 Task: Find connections with filter location Recklinghausen with filter topic #nowhiringwith filter profile language English with filter current company Ipca Laboratories Limited with filter school Mar Athanasius College of Engineering with filter industry Graphic Design with filter service category Illustration with filter keywords title Web Developer
Action: Mouse moved to (286, 226)
Screenshot: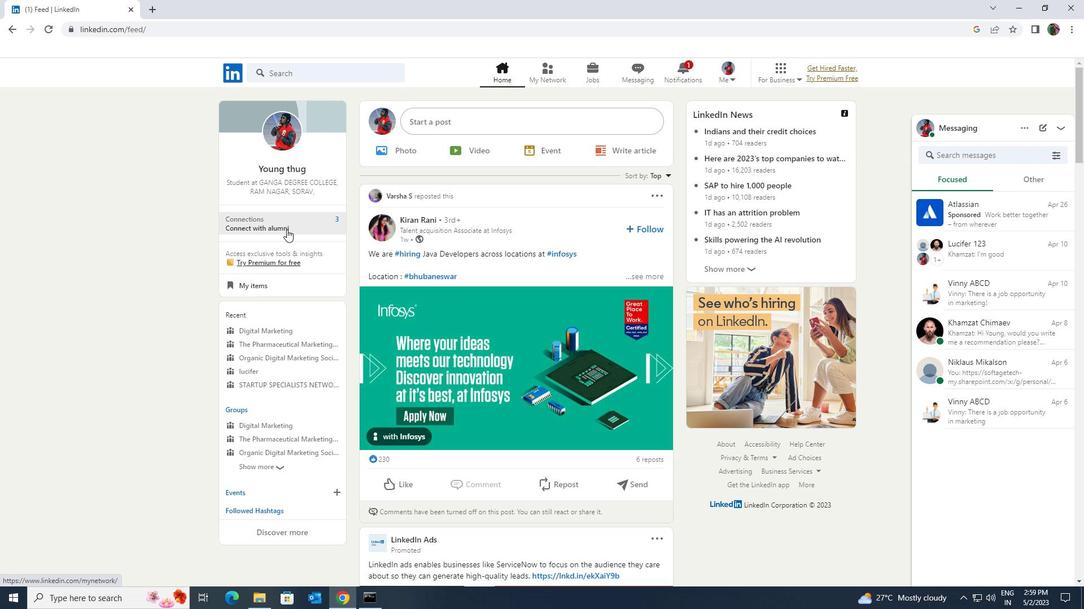 
Action: Mouse pressed left at (286, 226)
Screenshot: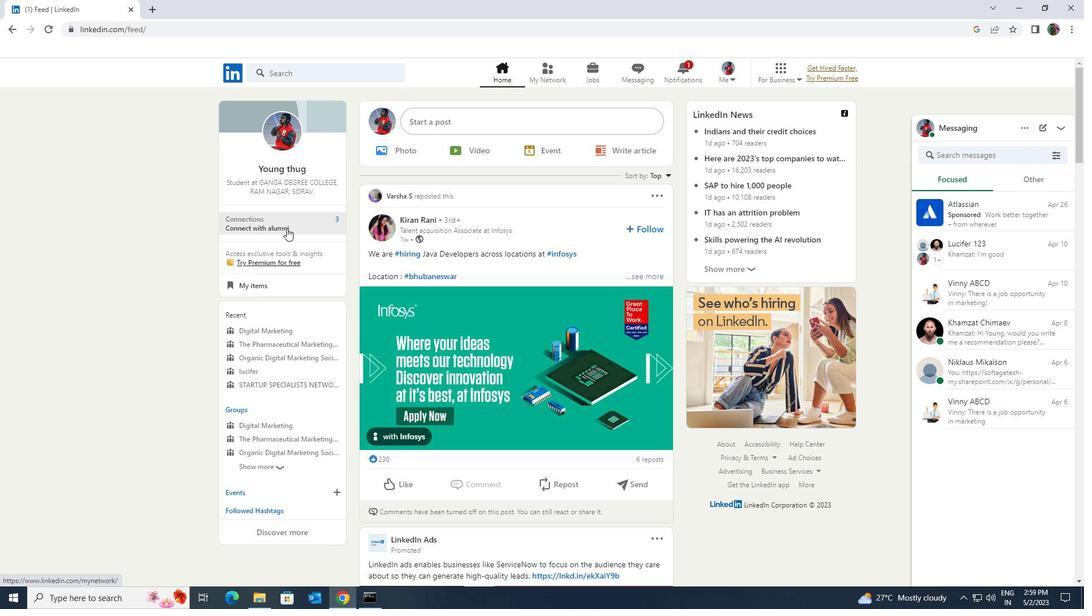 
Action: Mouse moved to (289, 134)
Screenshot: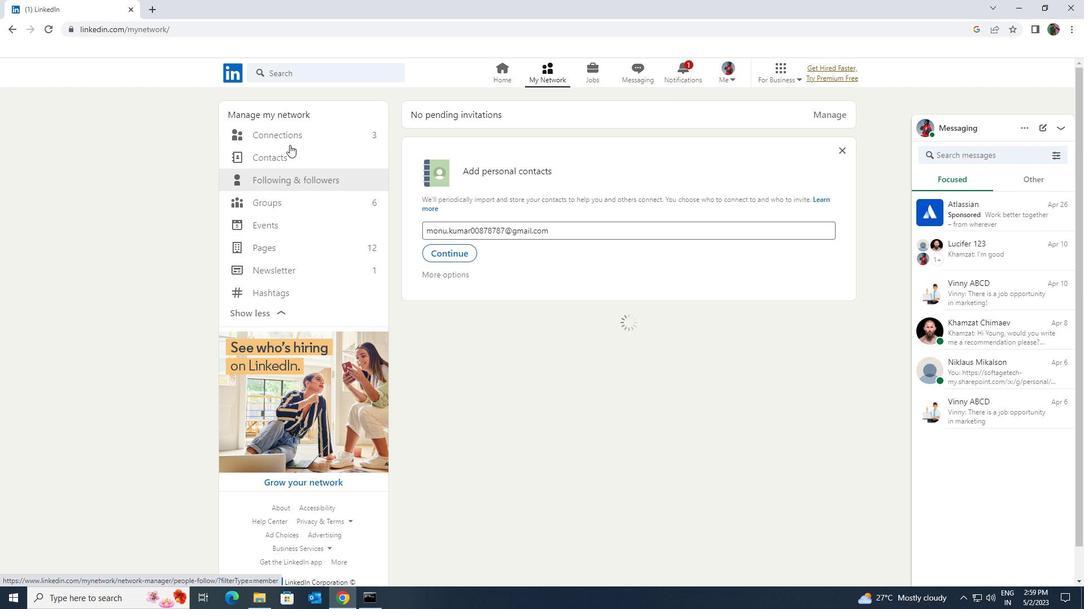 
Action: Mouse pressed left at (289, 134)
Screenshot: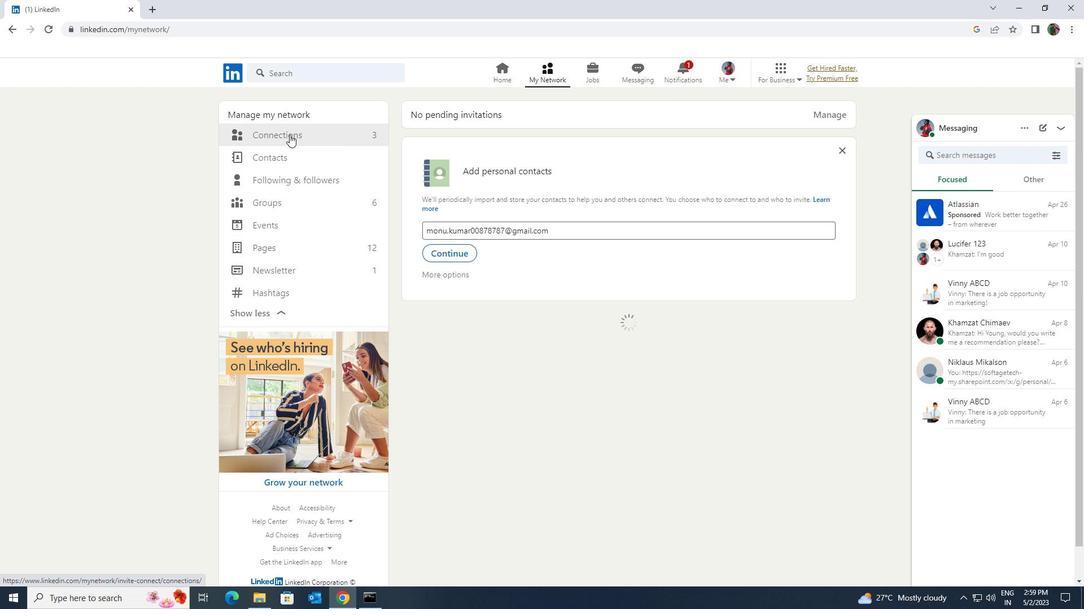 
Action: Mouse moved to (598, 136)
Screenshot: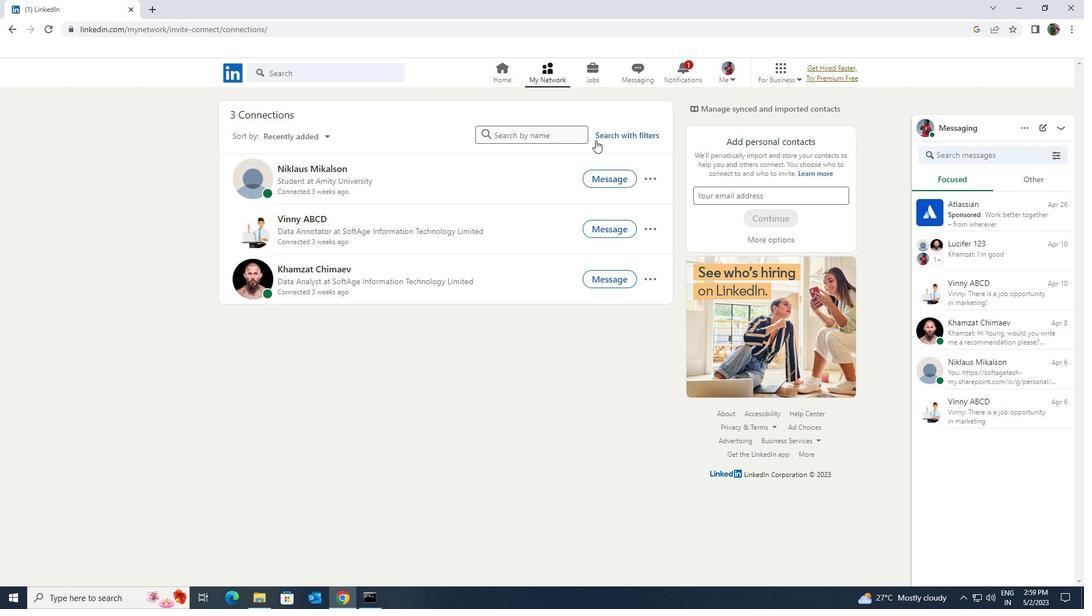 
Action: Mouse pressed left at (598, 136)
Screenshot: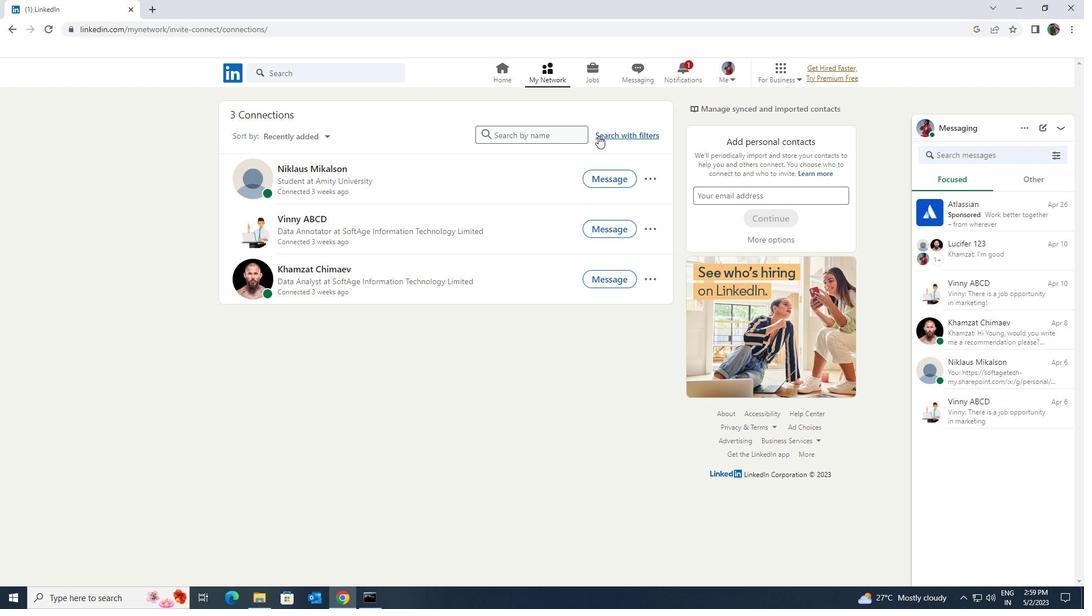 
Action: Mouse moved to (571, 103)
Screenshot: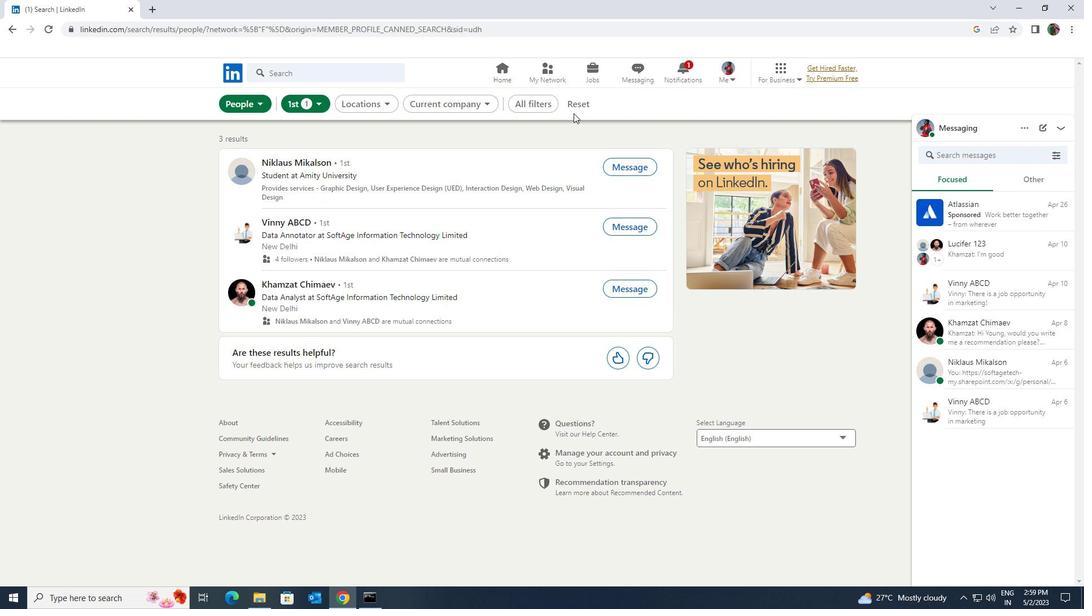 
Action: Mouse pressed left at (571, 103)
Screenshot: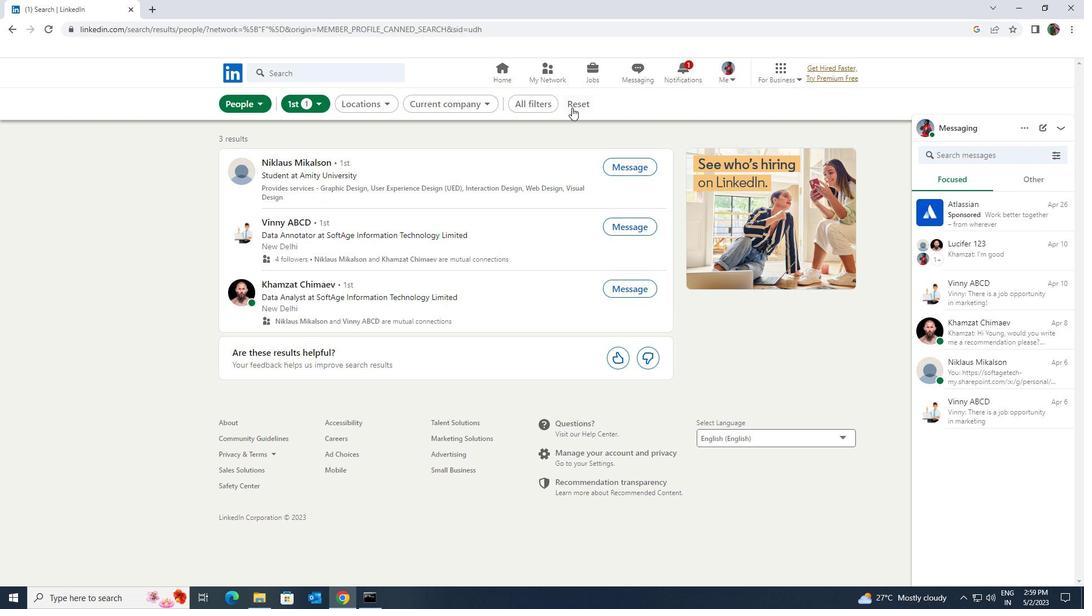 
Action: Mouse moved to (562, 104)
Screenshot: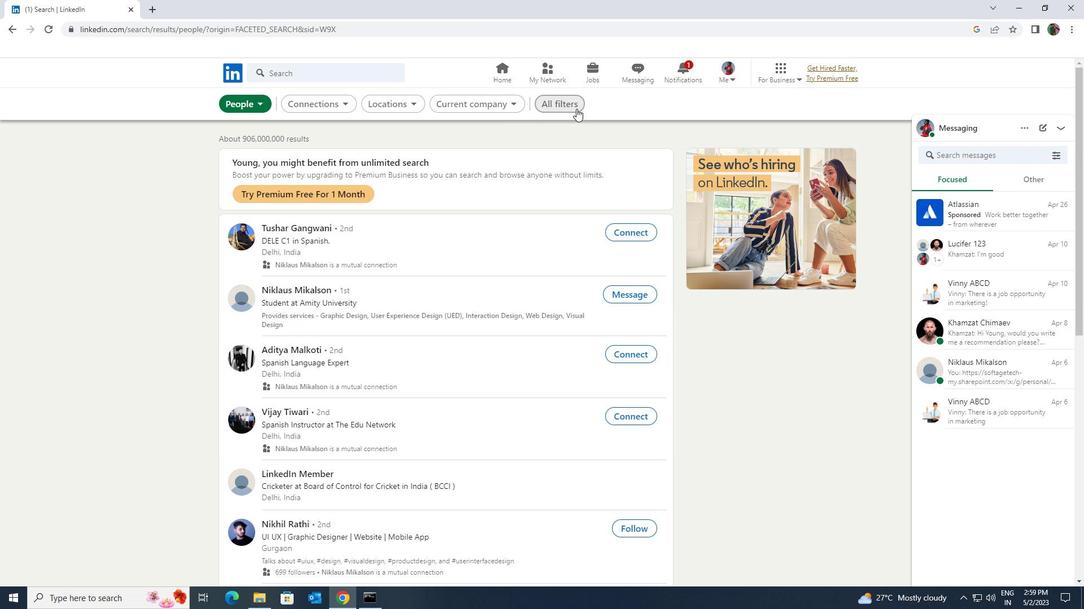
Action: Mouse pressed left at (562, 104)
Screenshot: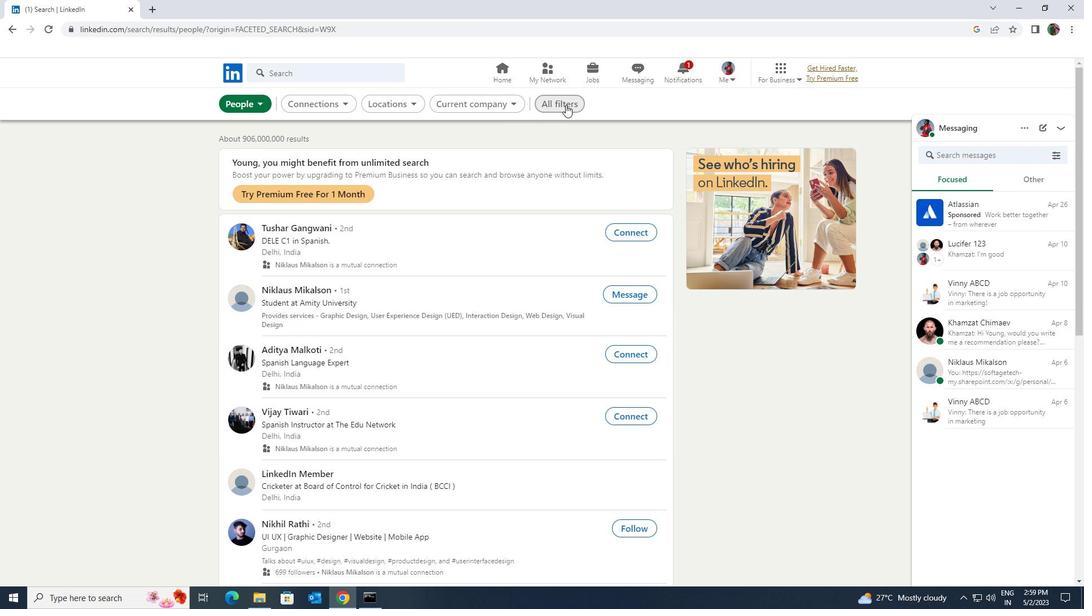
Action: Mouse moved to (938, 437)
Screenshot: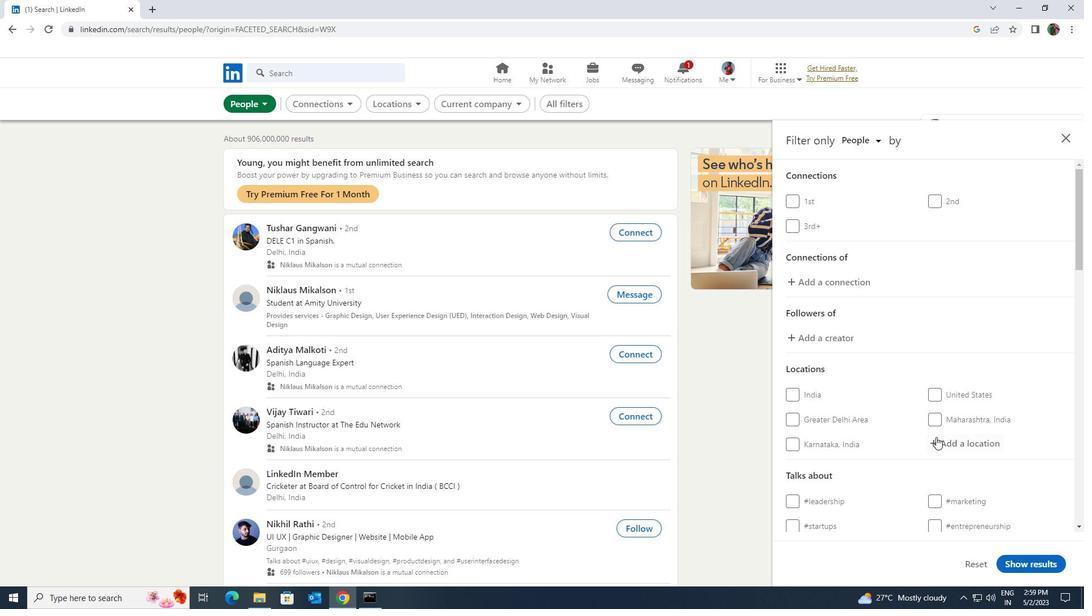 
Action: Mouse pressed left at (938, 437)
Screenshot: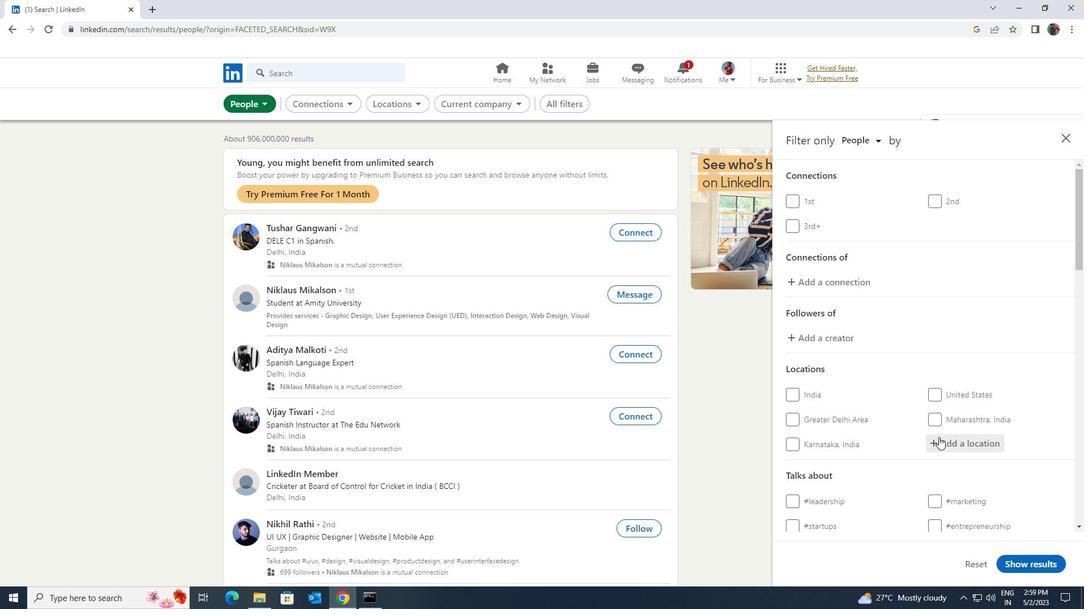 
Action: Key pressed <Key.shift>RECKLI
Screenshot: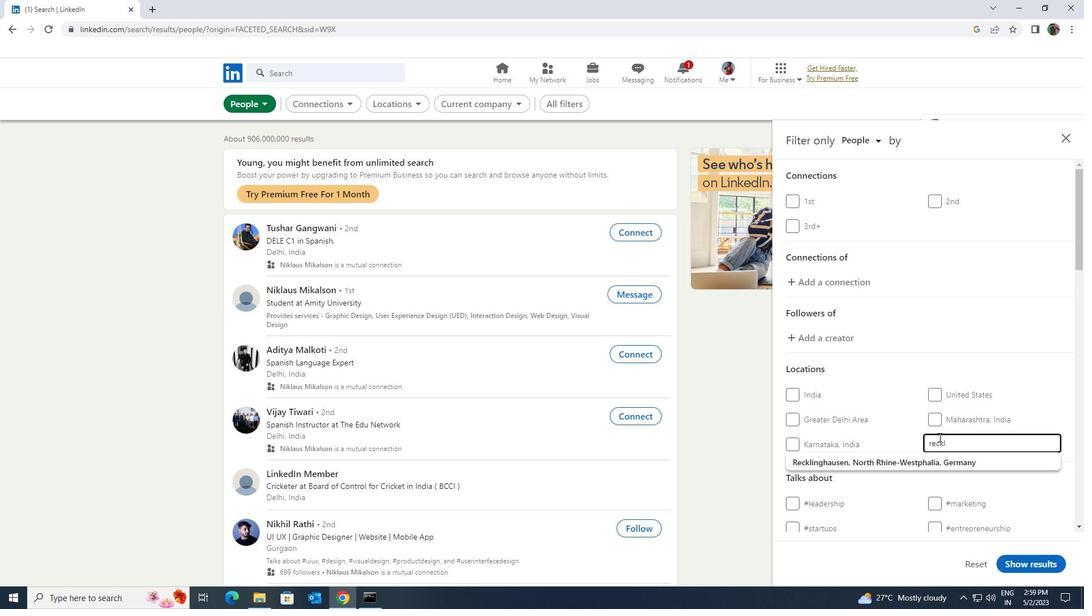 
Action: Mouse moved to (948, 456)
Screenshot: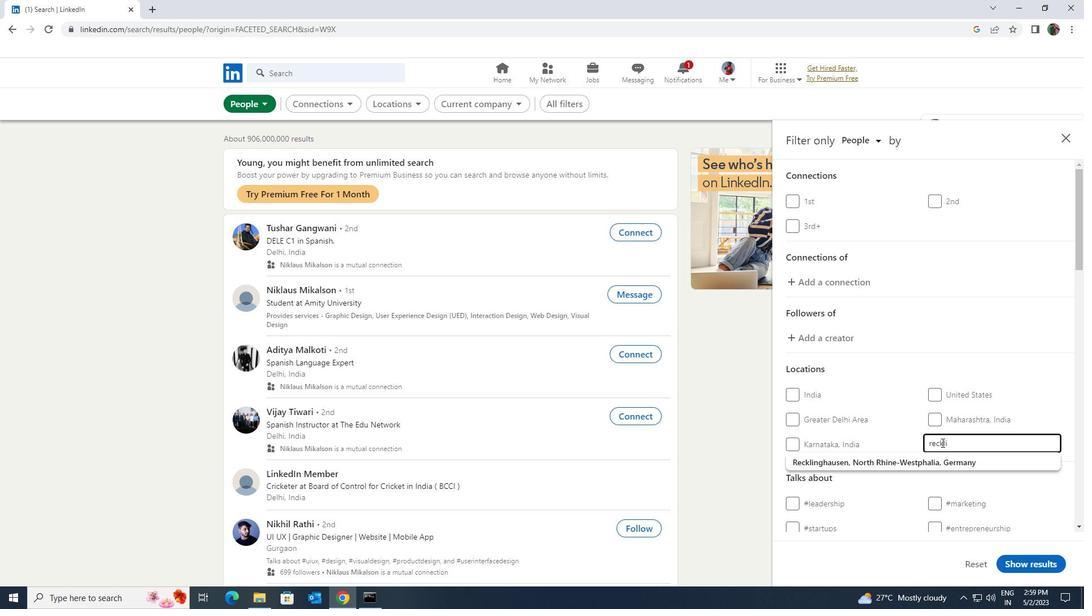 
Action: Mouse pressed left at (948, 456)
Screenshot: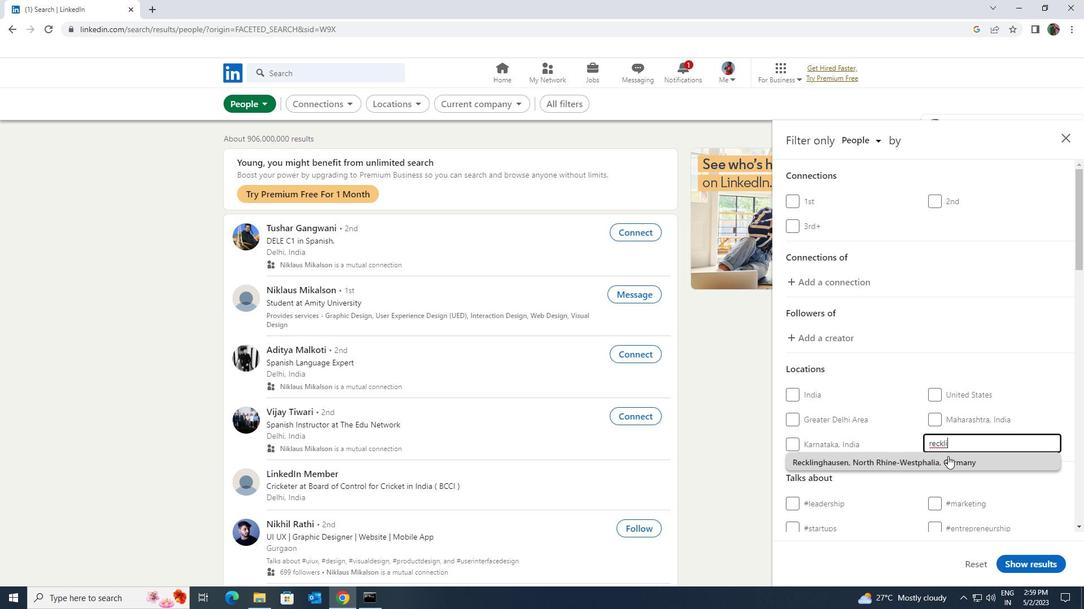 
Action: Mouse scrolled (948, 456) with delta (0, 0)
Screenshot: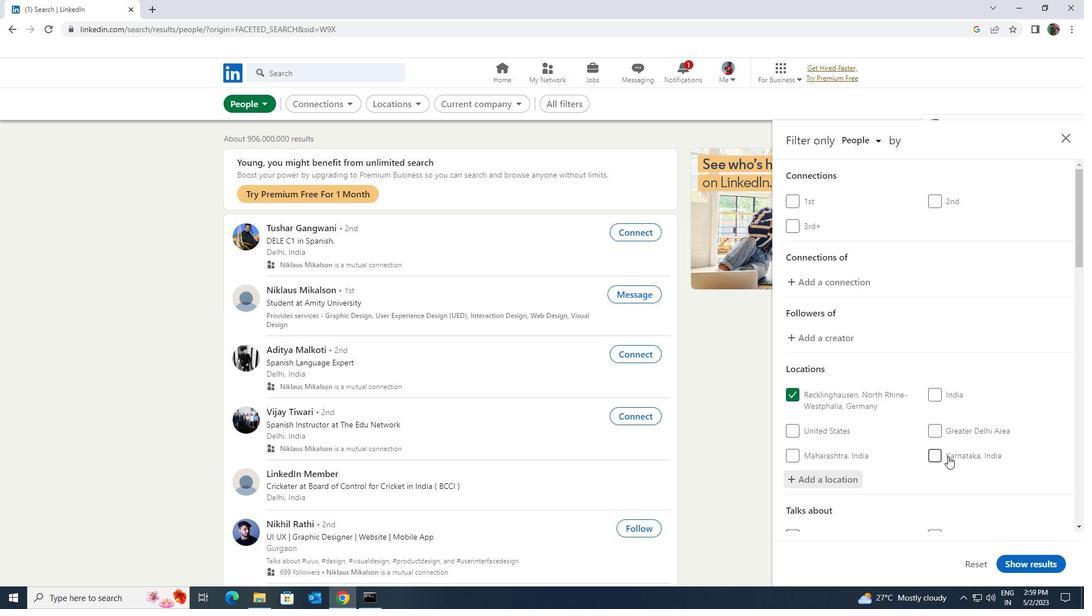 
Action: Mouse scrolled (948, 456) with delta (0, 0)
Screenshot: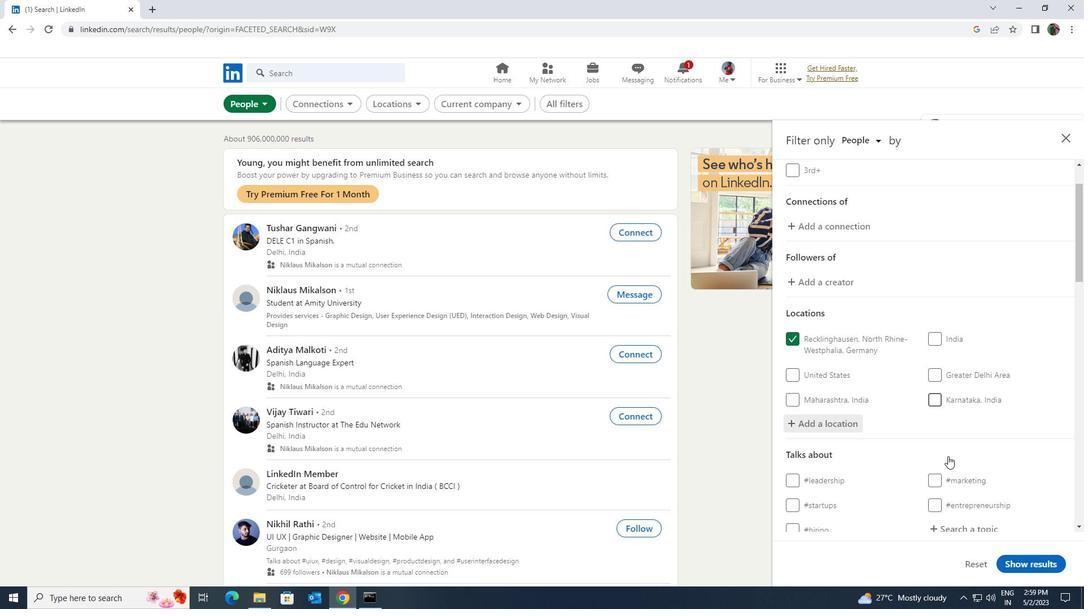 
Action: Mouse scrolled (948, 456) with delta (0, 0)
Screenshot: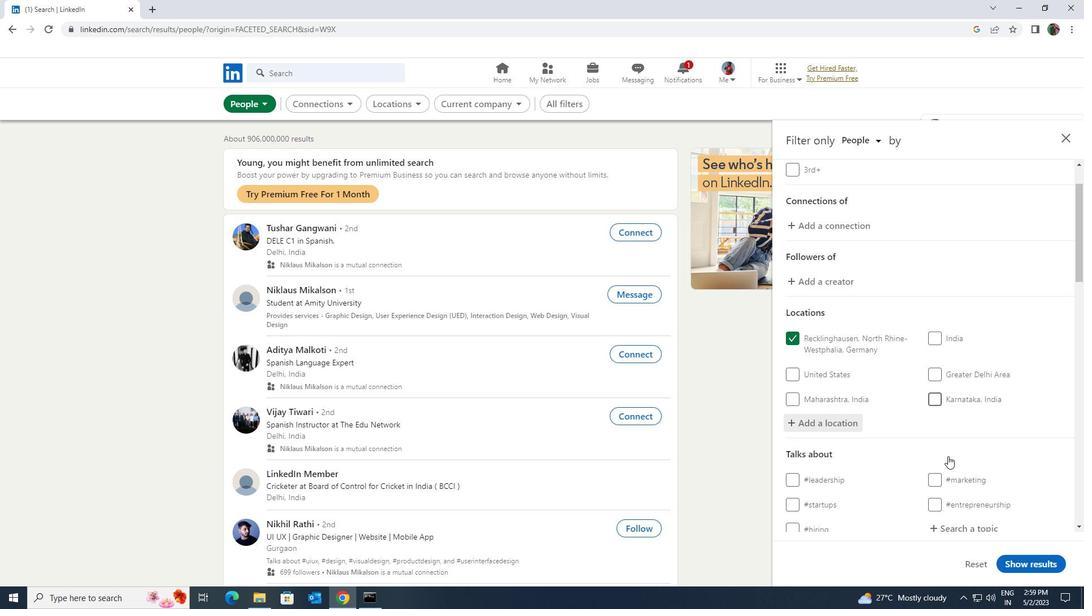 
Action: Mouse moved to (957, 417)
Screenshot: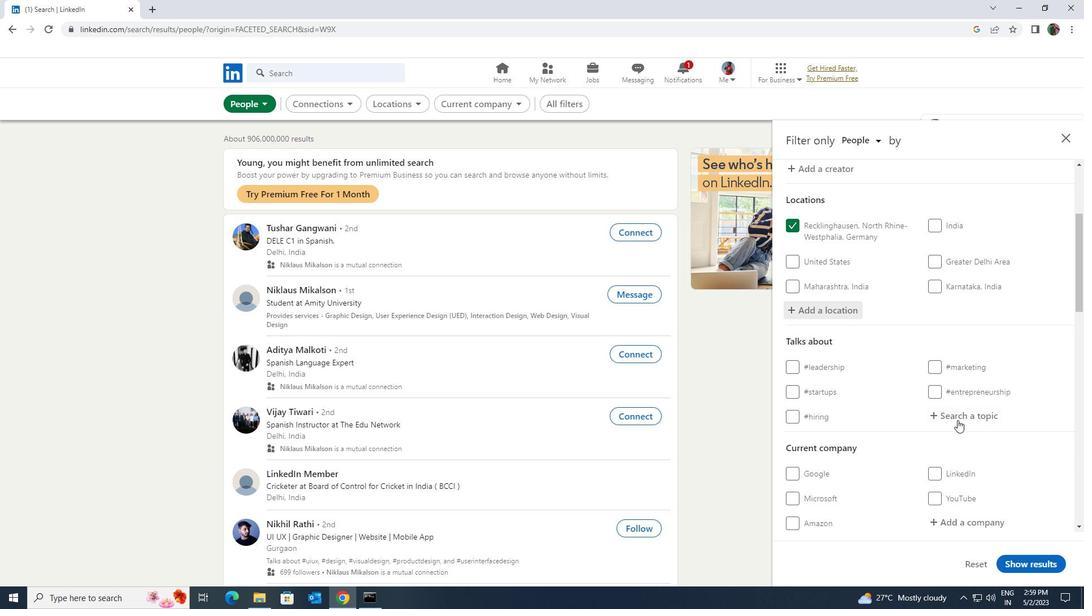 
Action: Mouse pressed left at (957, 417)
Screenshot: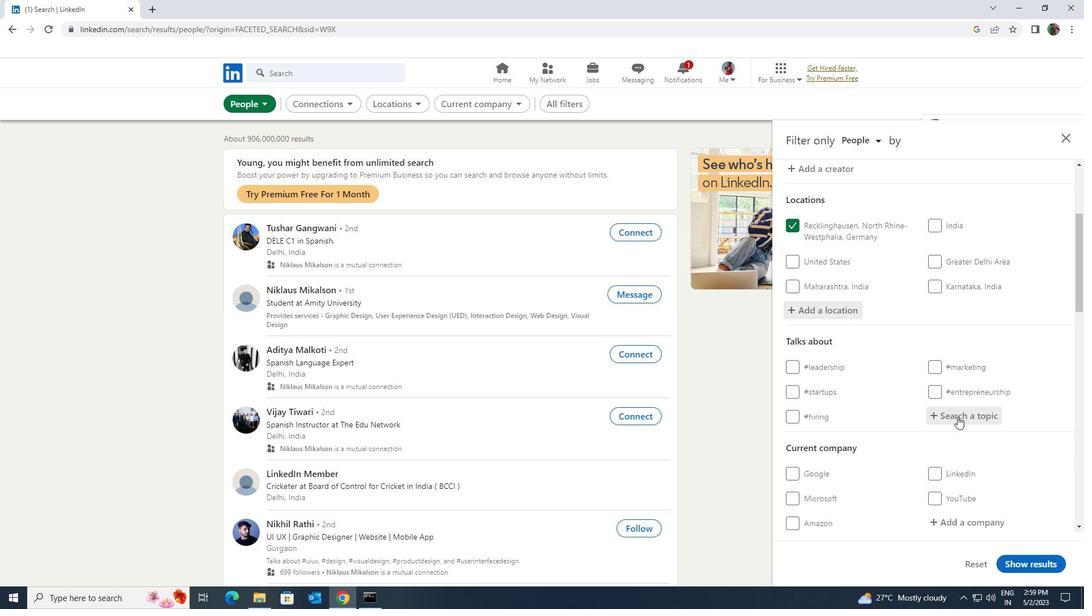 
Action: Key pressed <Key.shift>NOWHIRING
Screenshot: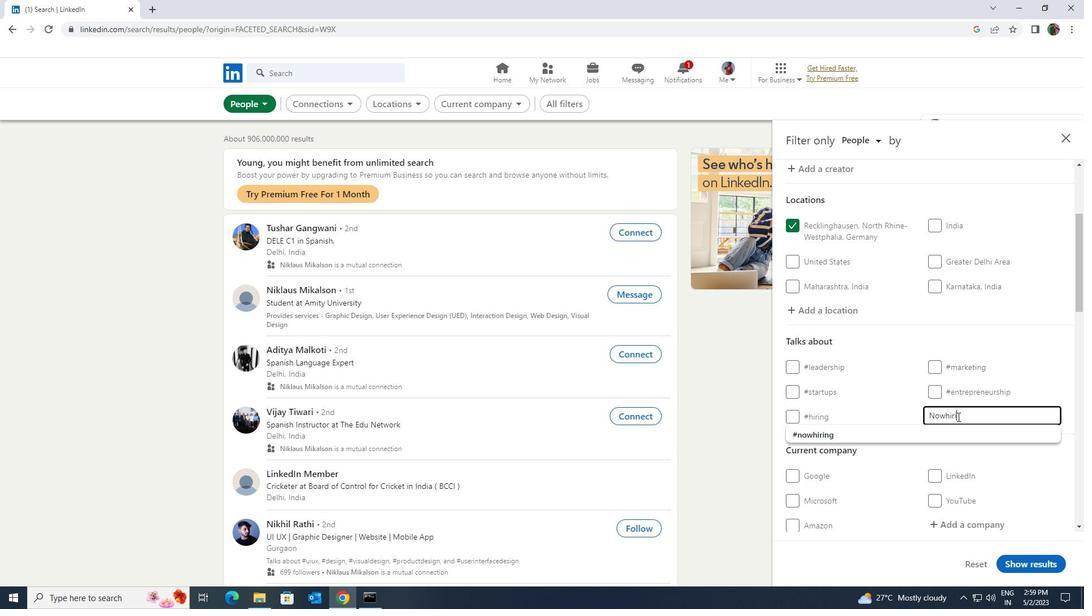 
Action: Mouse moved to (946, 438)
Screenshot: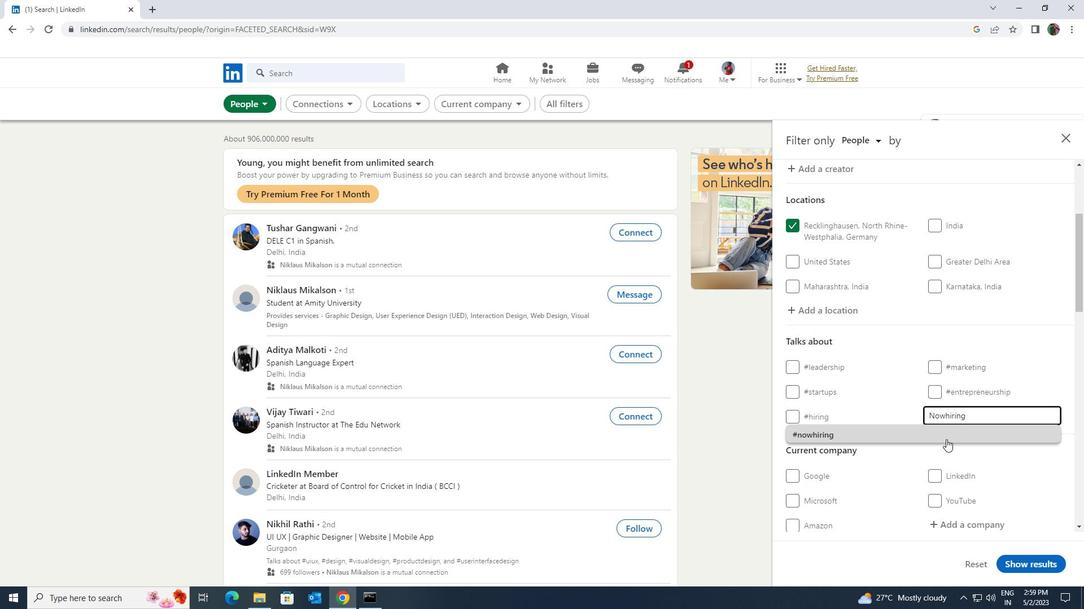 
Action: Mouse pressed left at (946, 438)
Screenshot: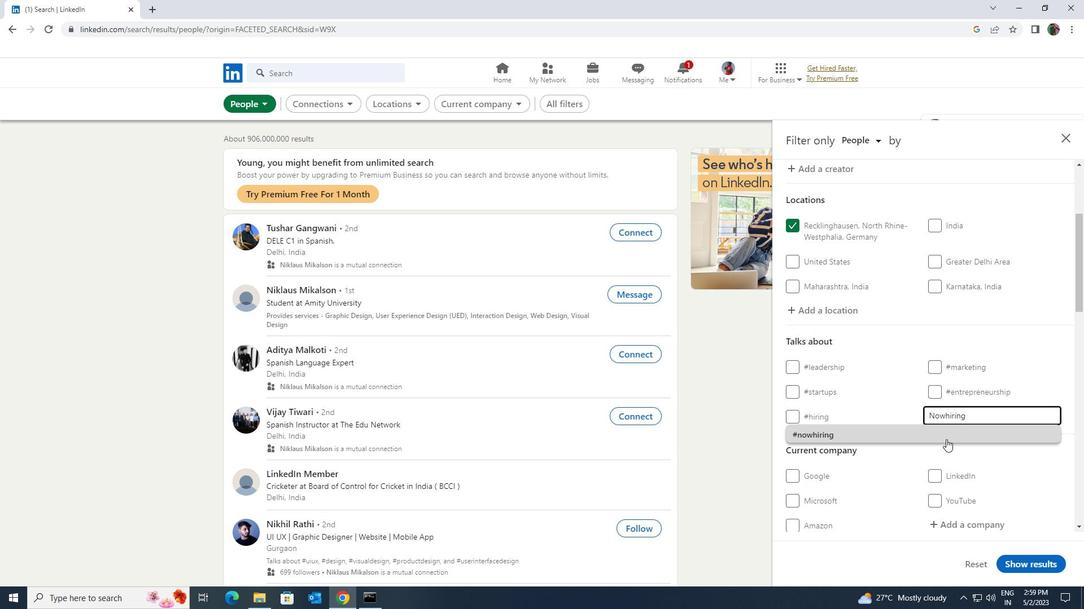
Action: Mouse moved to (946, 437)
Screenshot: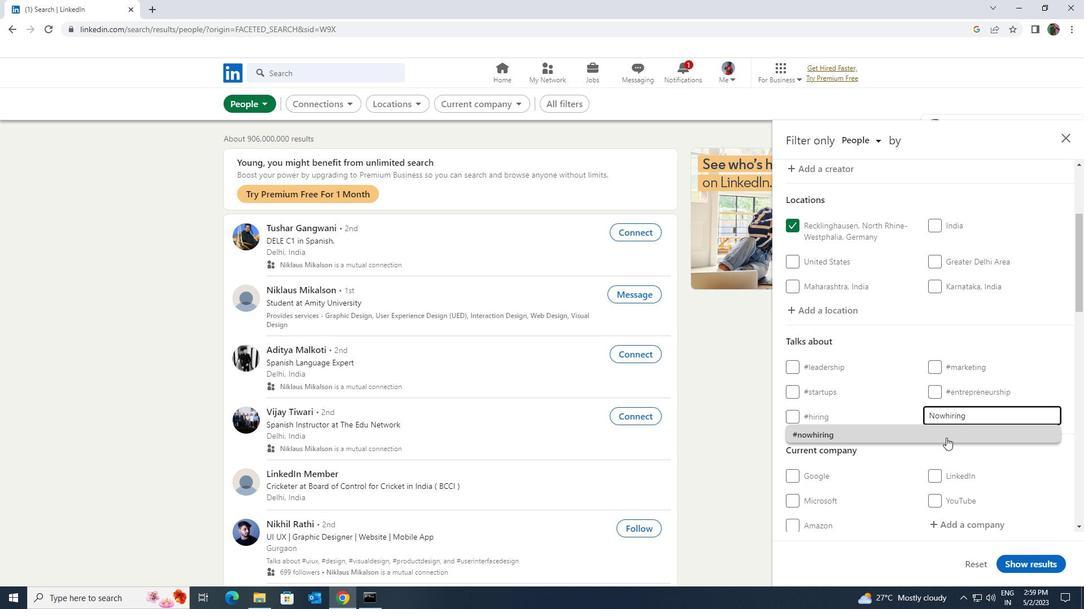 
Action: Mouse scrolled (946, 437) with delta (0, 0)
Screenshot: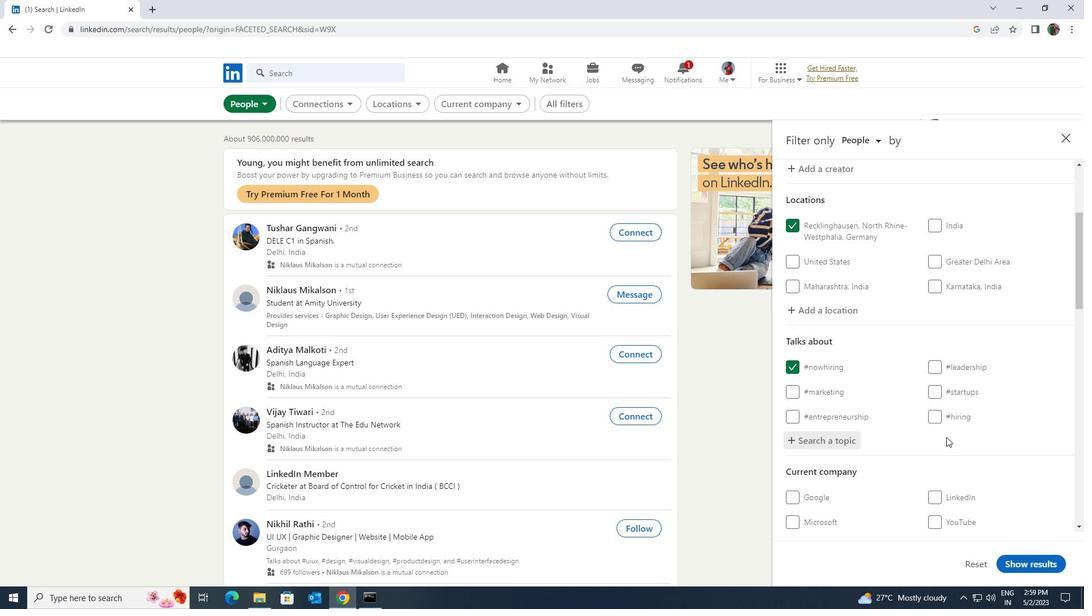
Action: Mouse scrolled (946, 437) with delta (0, 0)
Screenshot: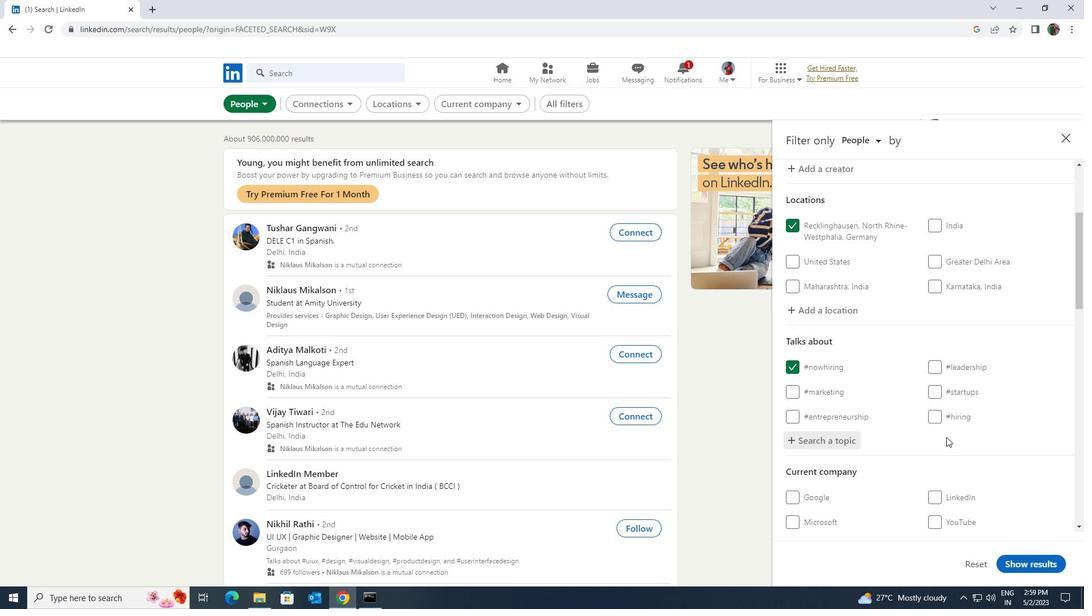 
Action: Mouse scrolled (946, 437) with delta (0, 0)
Screenshot: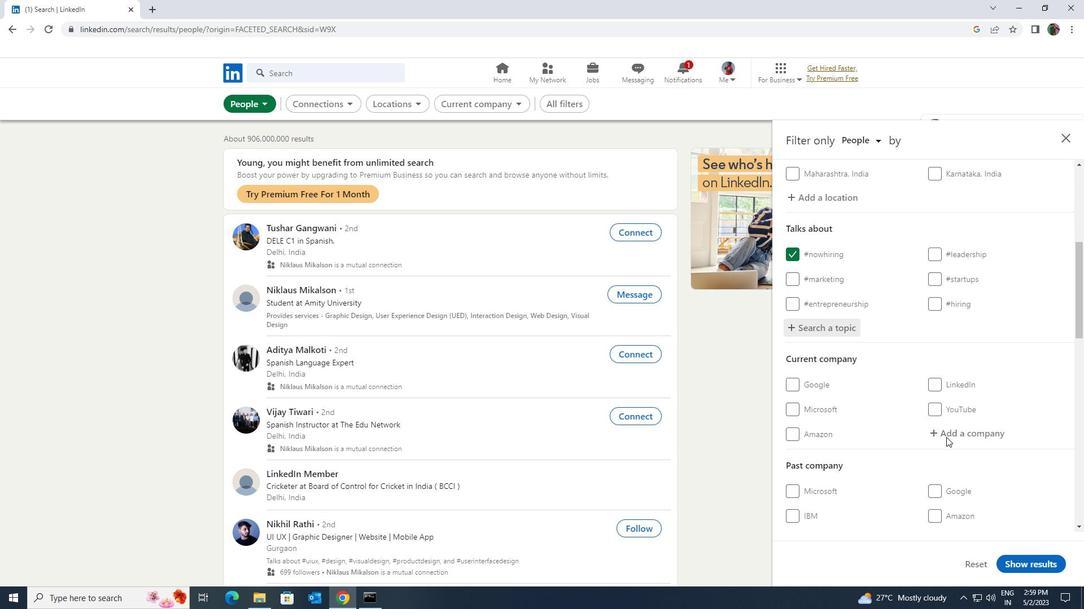 
Action: Mouse scrolled (946, 437) with delta (0, 0)
Screenshot: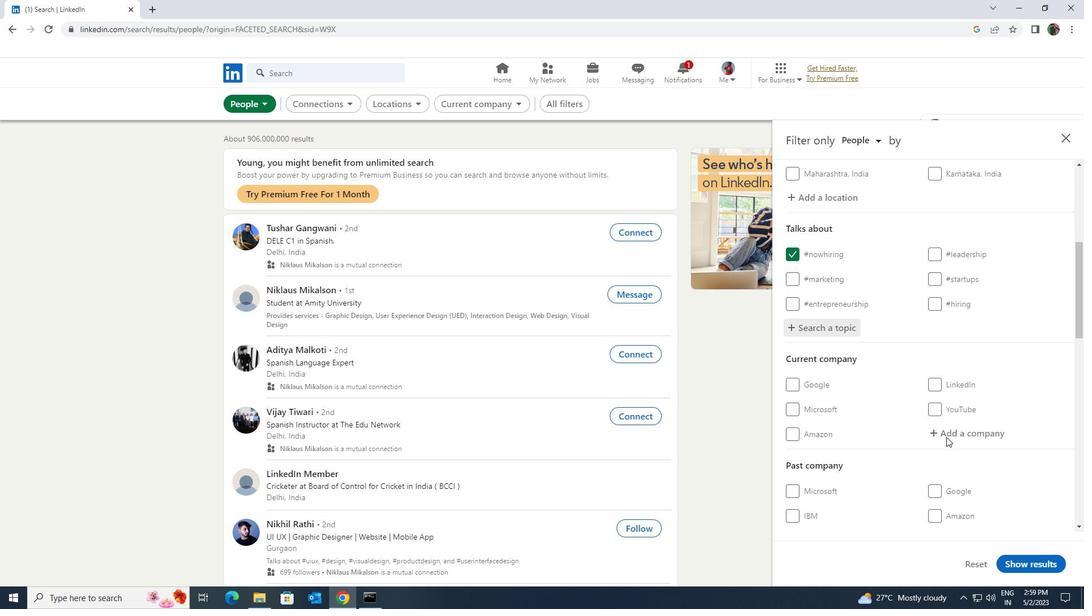 
Action: Mouse scrolled (946, 437) with delta (0, 0)
Screenshot: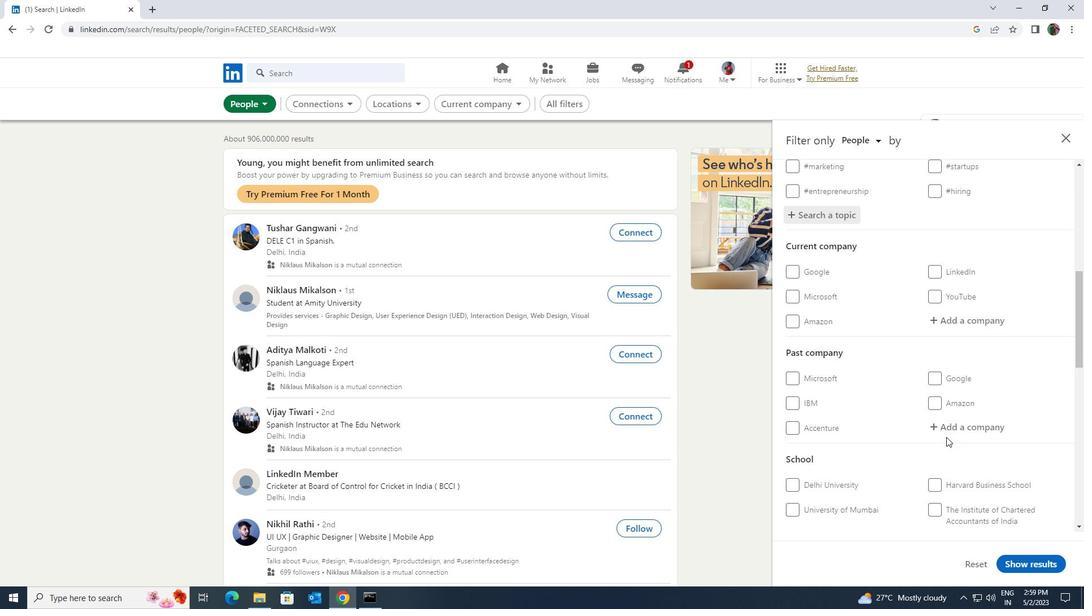 
Action: Mouse scrolled (946, 437) with delta (0, 0)
Screenshot: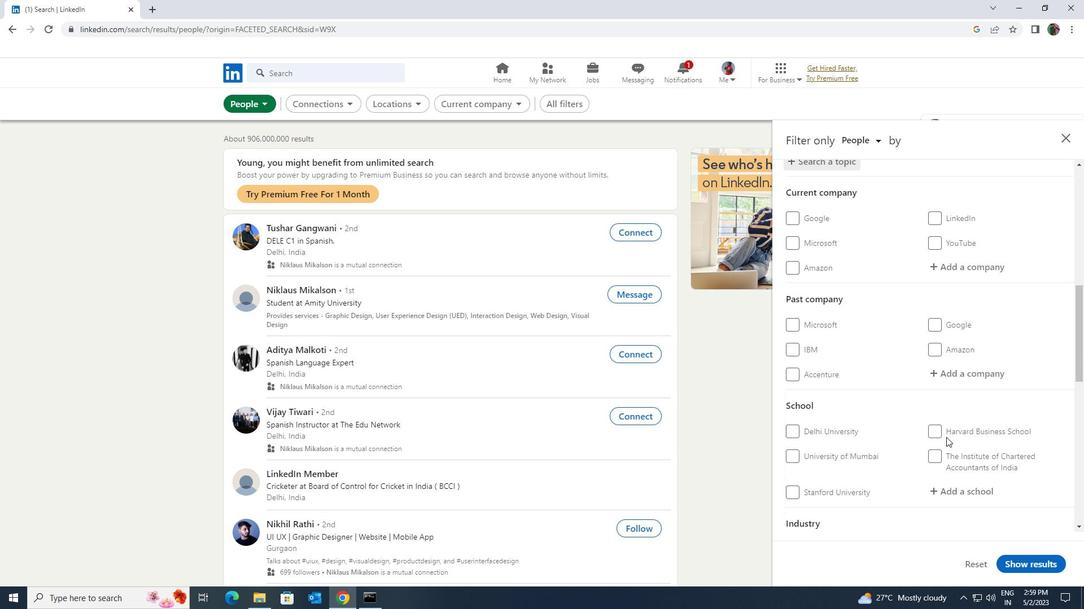 
Action: Mouse scrolled (946, 437) with delta (0, 0)
Screenshot: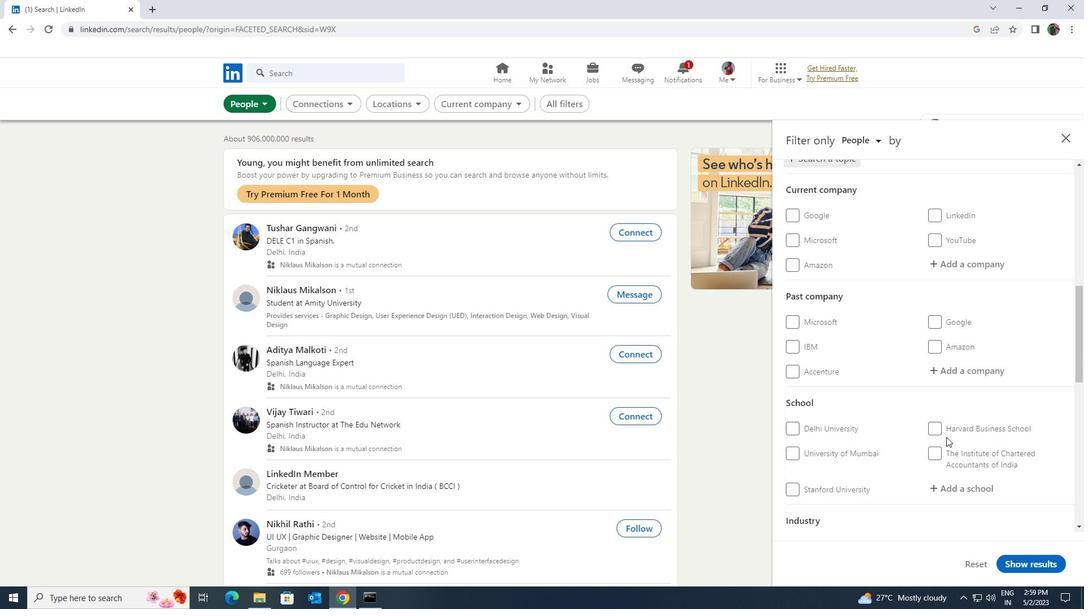 
Action: Mouse scrolled (946, 437) with delta (0, 0)
Screenshot: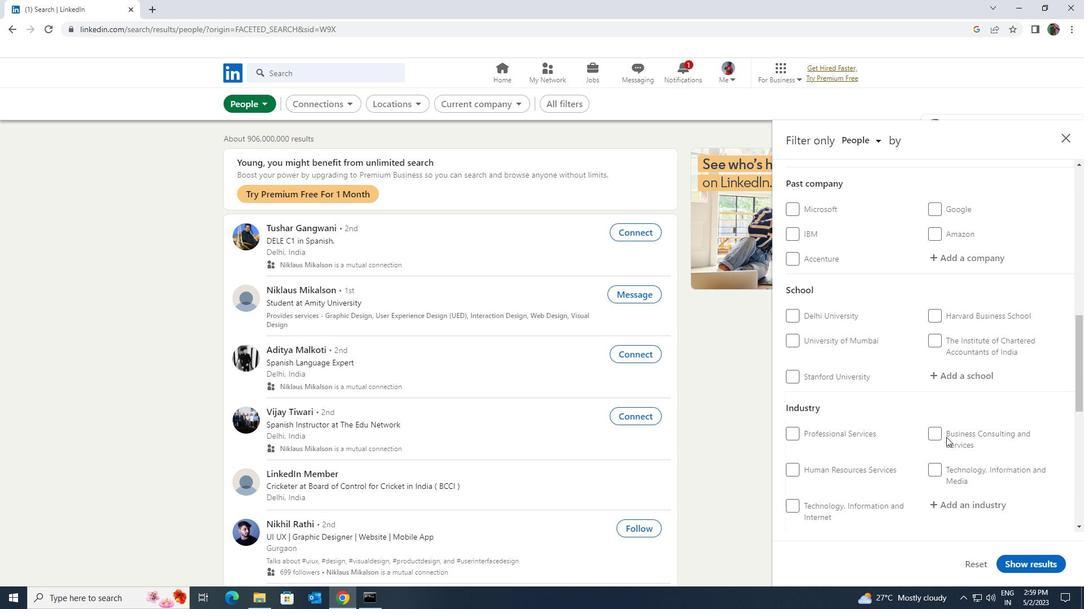 
Action: Mouse scrolled (946, 437) with delta (0, 0)
Screenshot: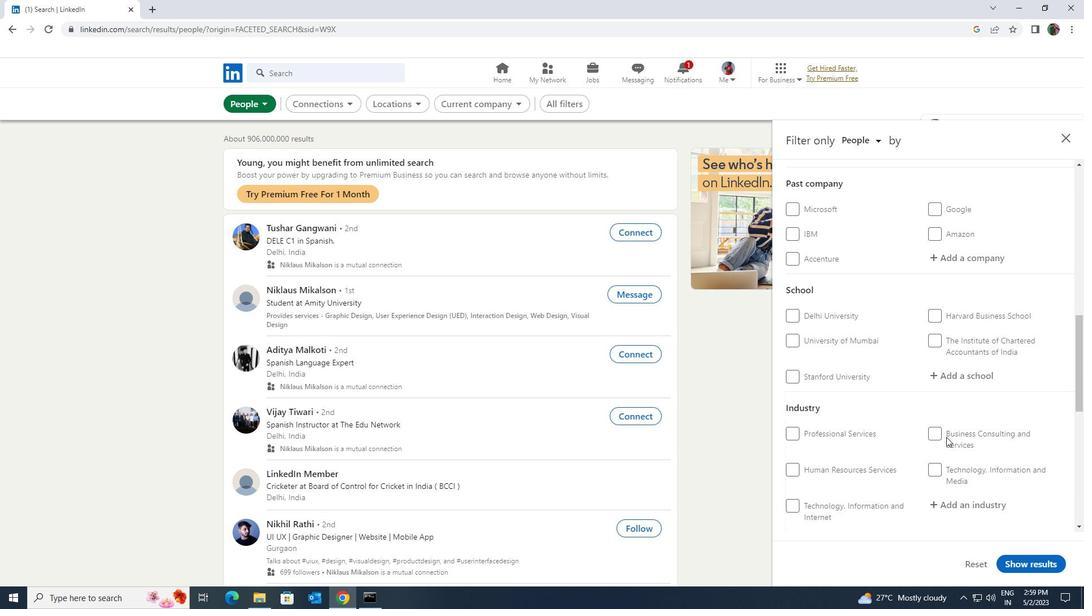 
Action: Mouse scrolled (946, 437) with delta (0, 0)
Screenshot: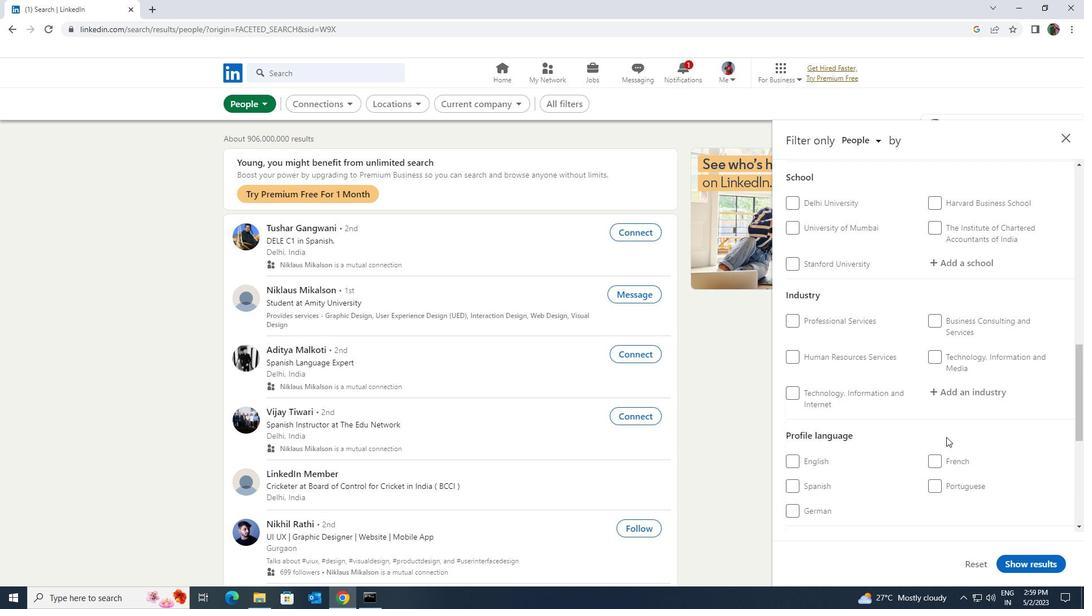 
Action: Mouse scrolled (946, 437) with delta (0, 0)
Screenshot: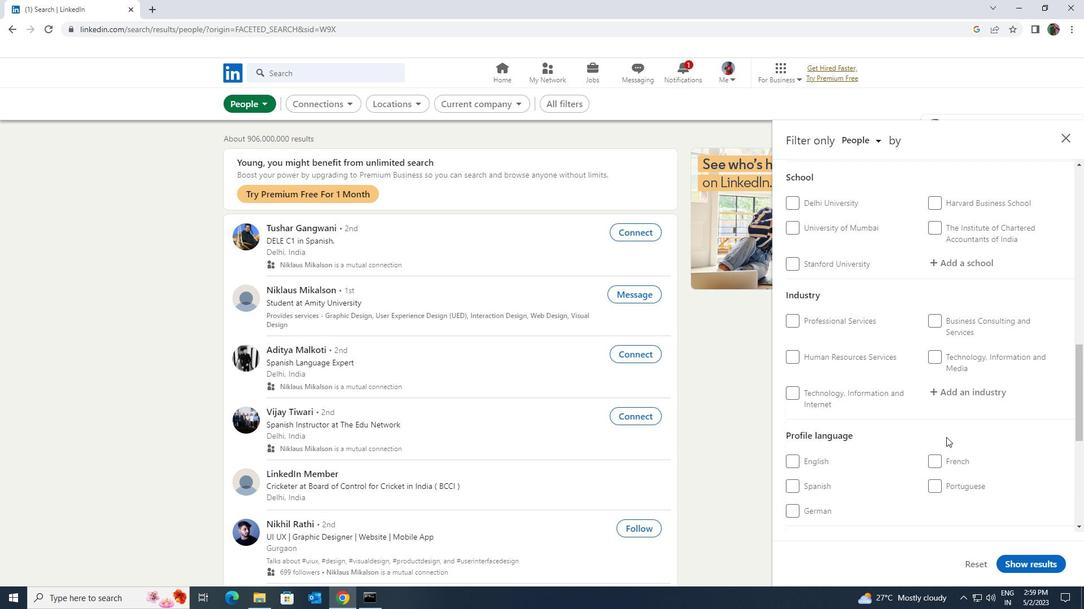 
Action: Mouse moved to (792, 346)
Screenshot: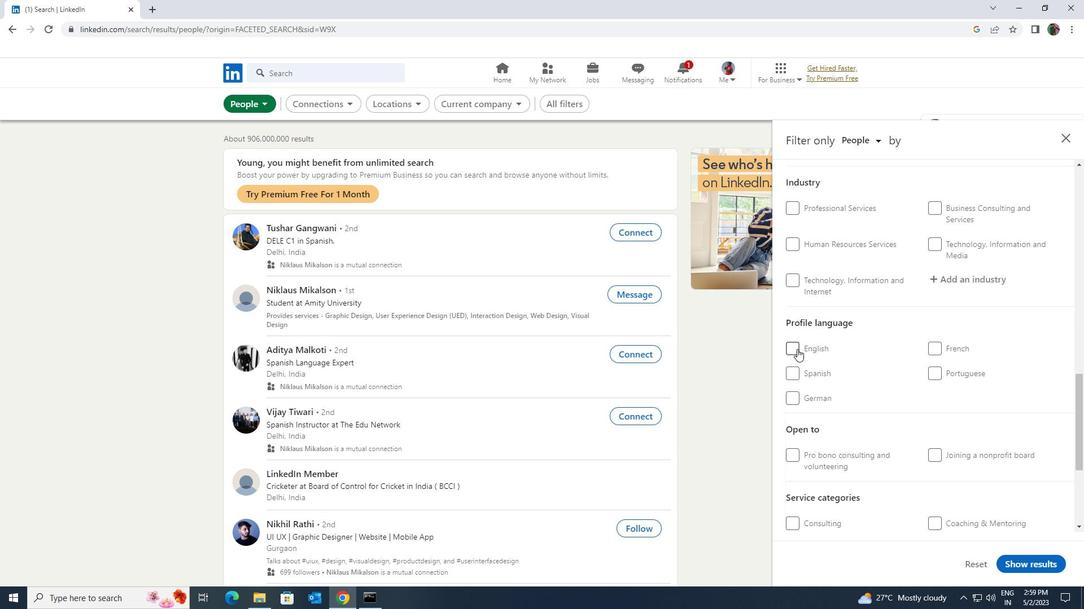 
Action: Mouse pressed left at (792, 346)
Screenshot: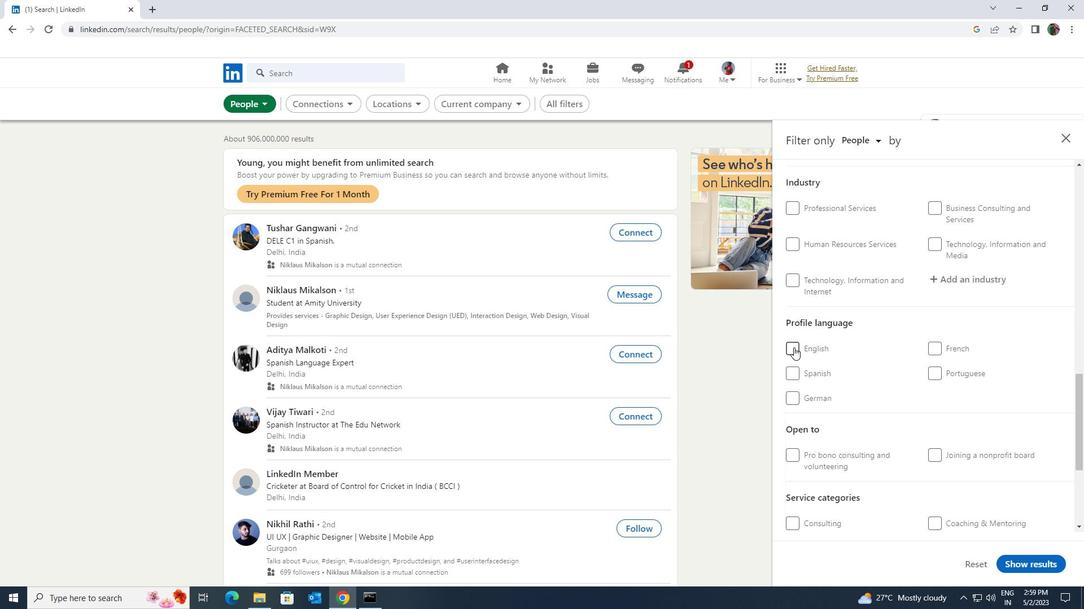 
Action: Mouse moved to (857, 385)
Screenshot: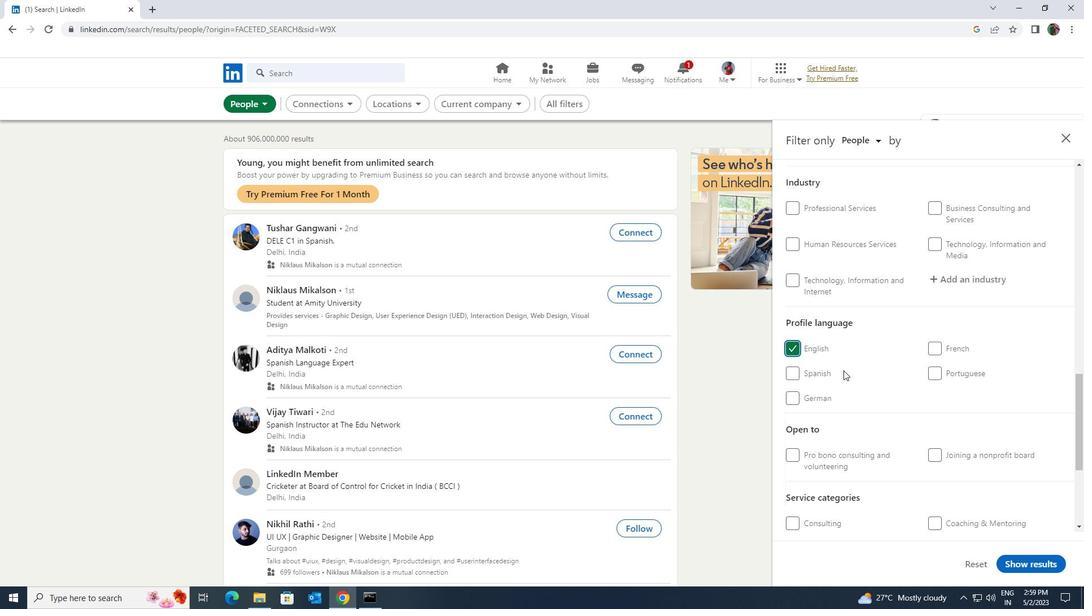 
Action: Mouse scrolled (857, 386) with delta (0, 0)
Screenshot: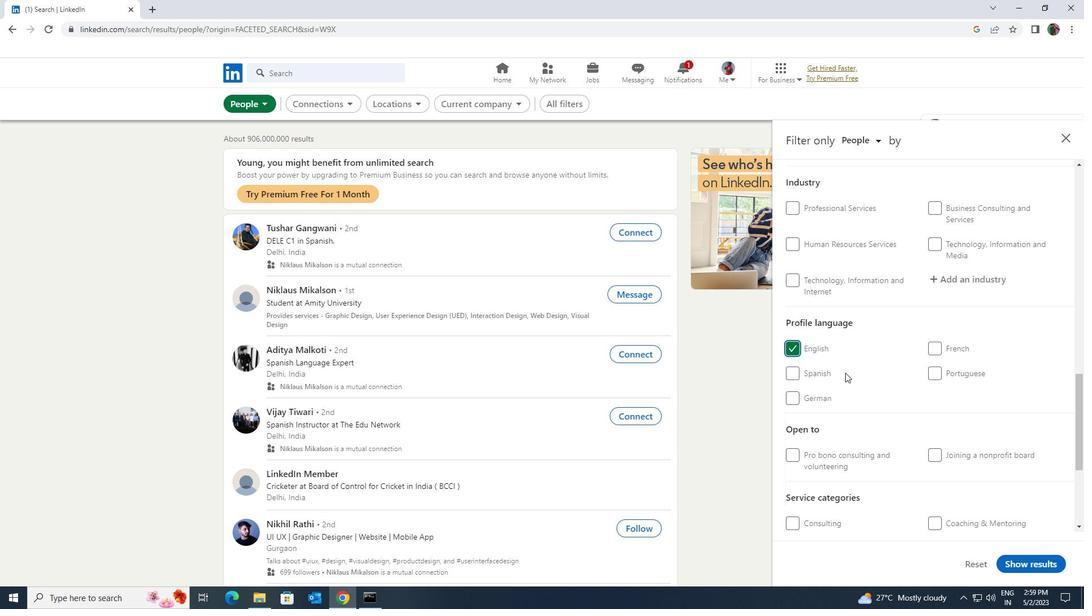 
Action: Mouse moved to (858, 386)
Screenshot: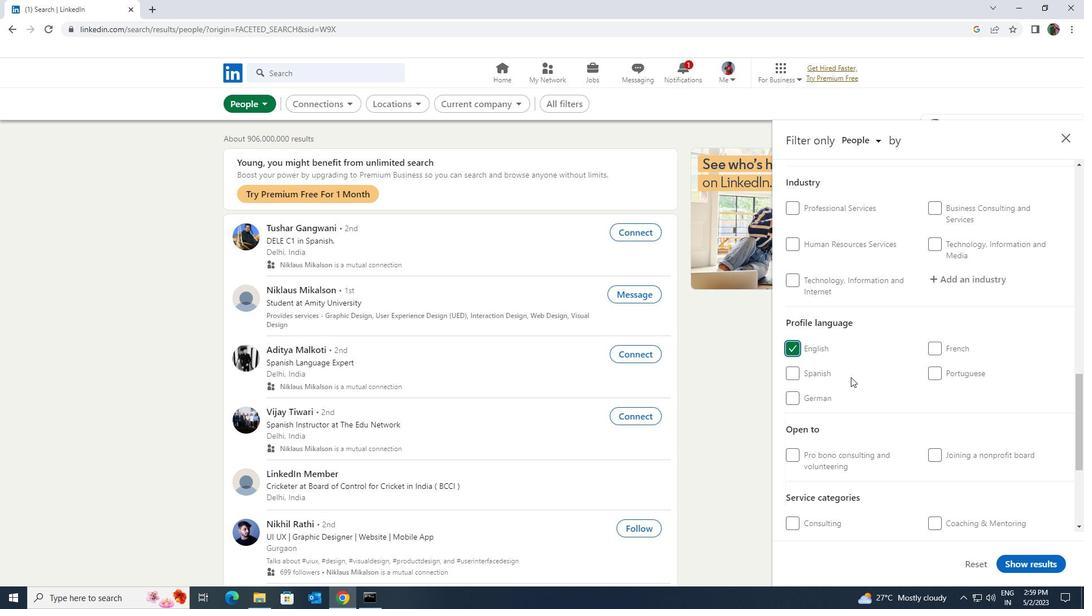 
Action: Mouse scrolled (858, 387) with delta (0, 0)
Screenshot: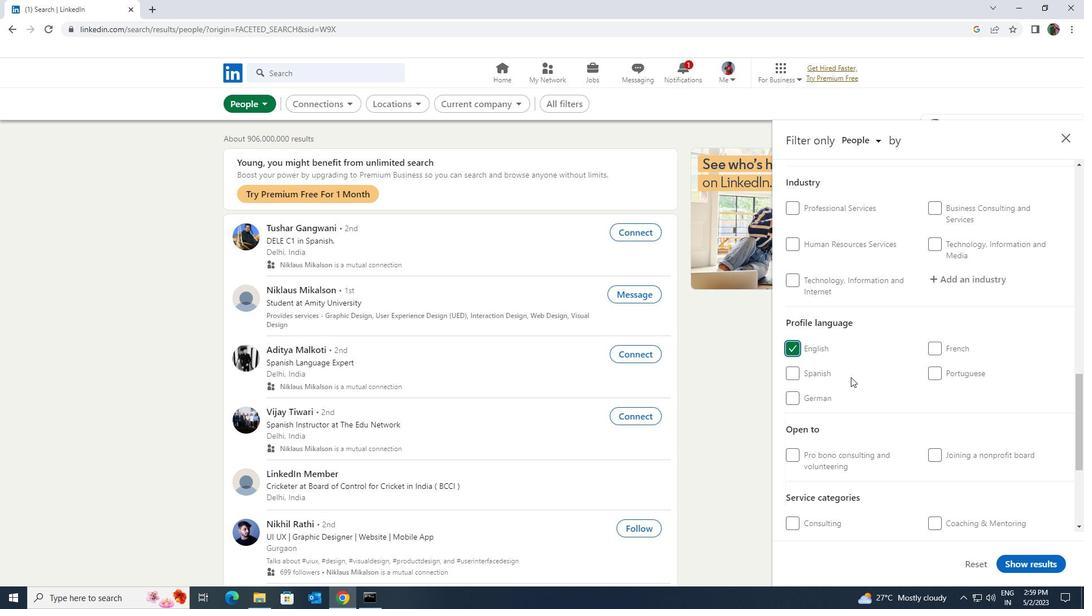 
Action: Mouse scrolled (858, 387) with delta (0, 0)
Screenshot: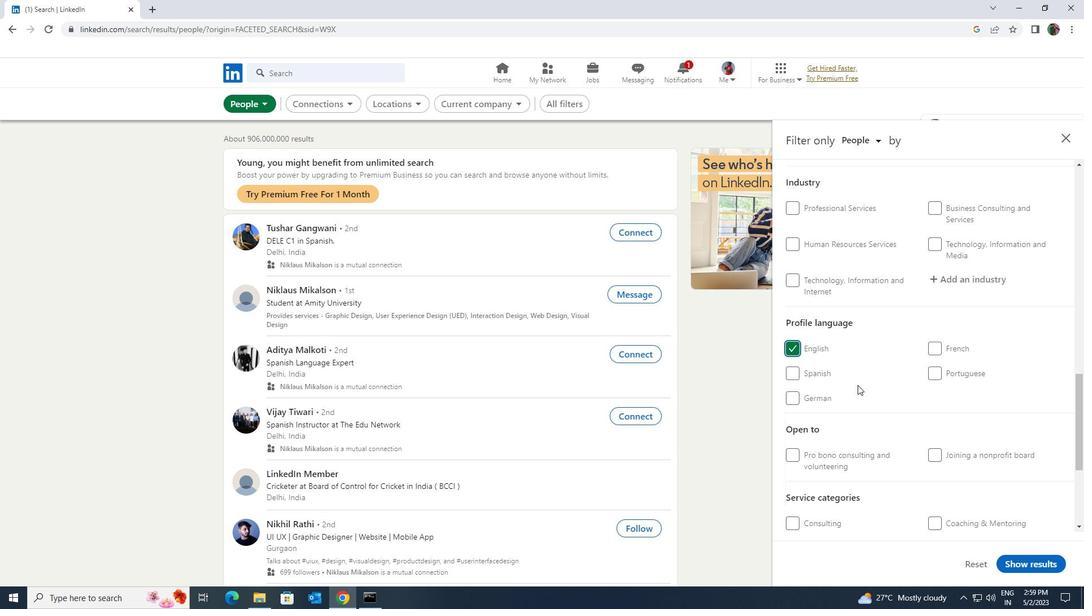 
Action: Mouse moved to (859, 390)
Screenshot: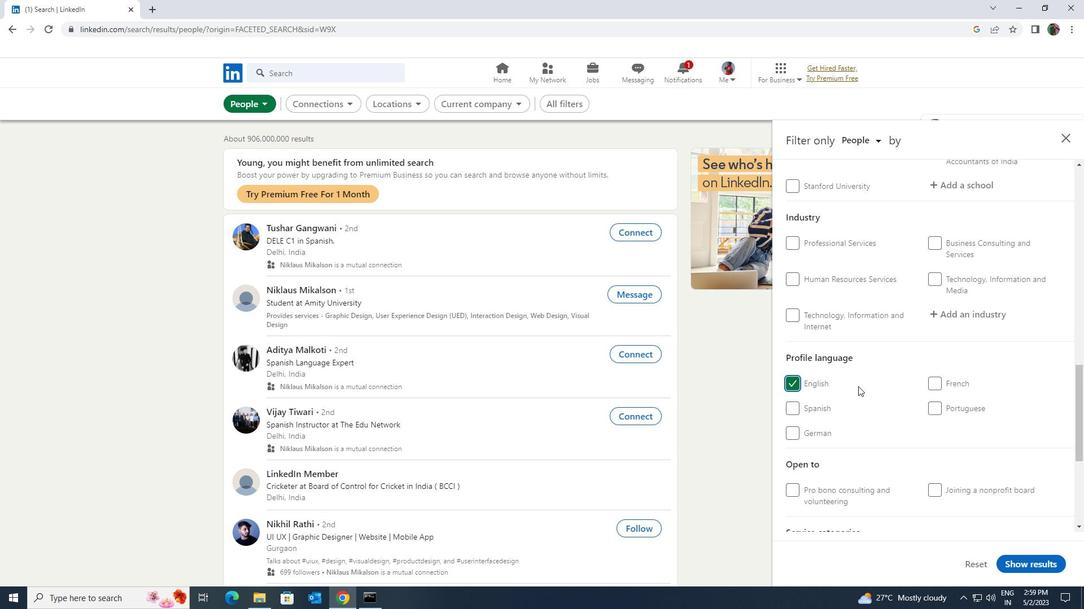 
Action: Mouse scrolled (859, 390) with delta (0, 0)
Screenshot: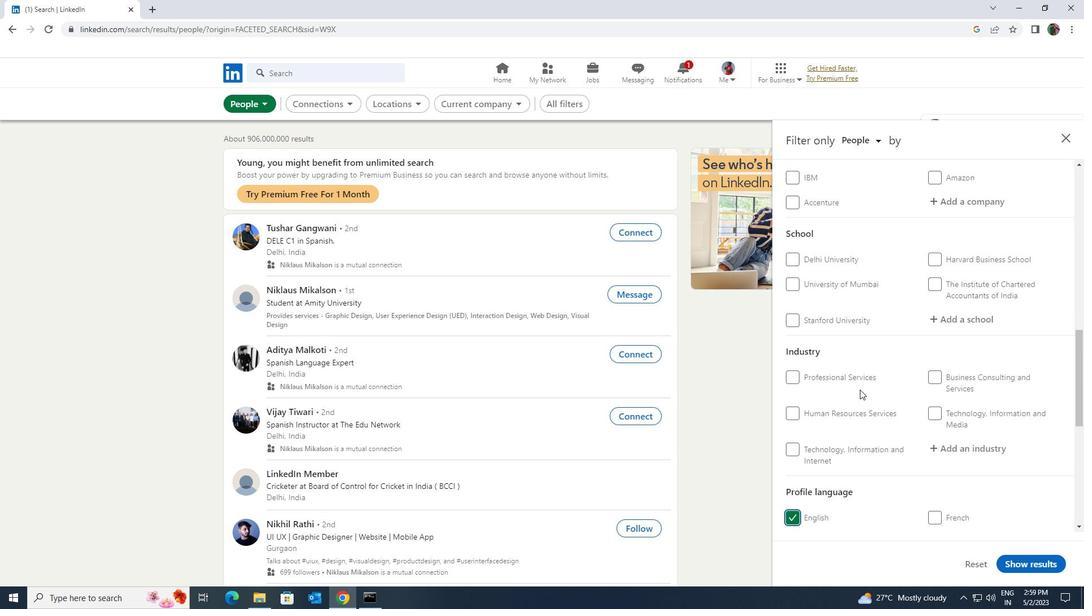 
Action: Mouse scrolled (859, 390) with delta (0, 0)
Screenshot: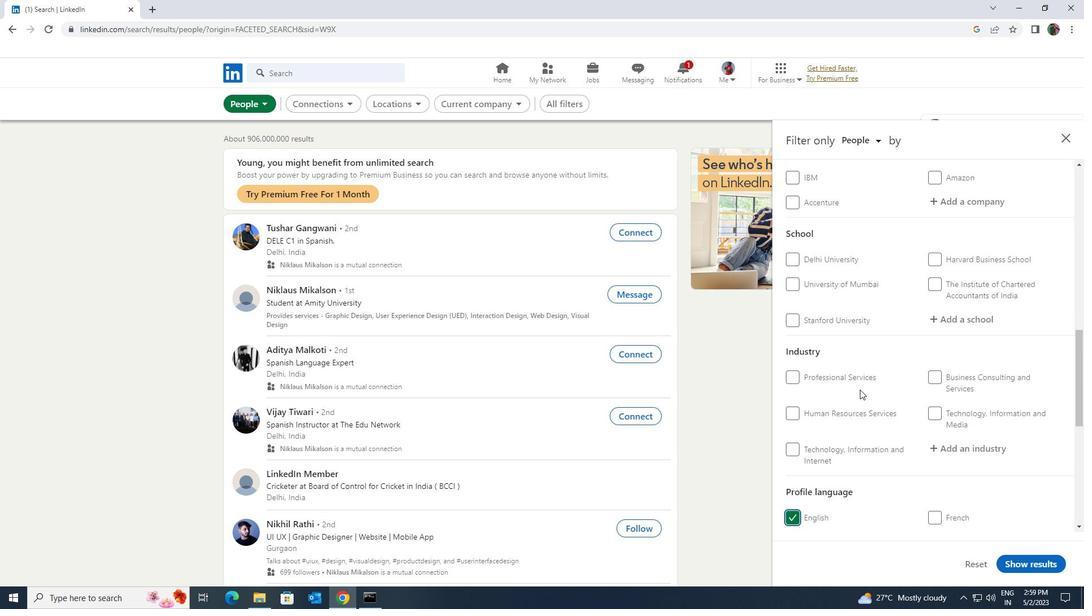 
Action: Mouse scrolled (859, 390) with delta (0, 0)
Screenshot: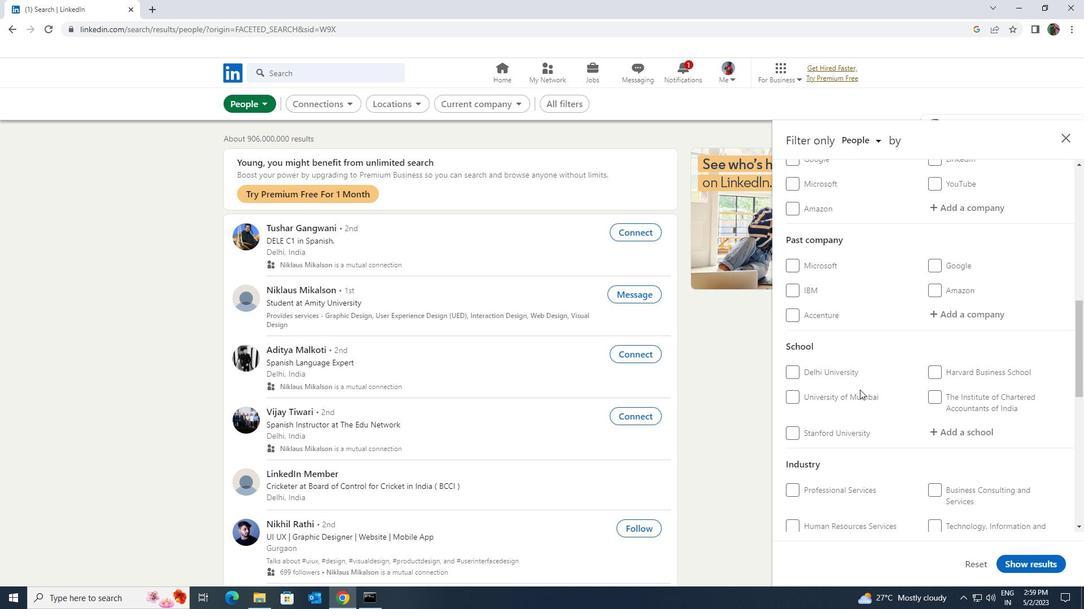 
Action: Mouse scrolled (859, 390) with delta (0, 0)
Screenshot: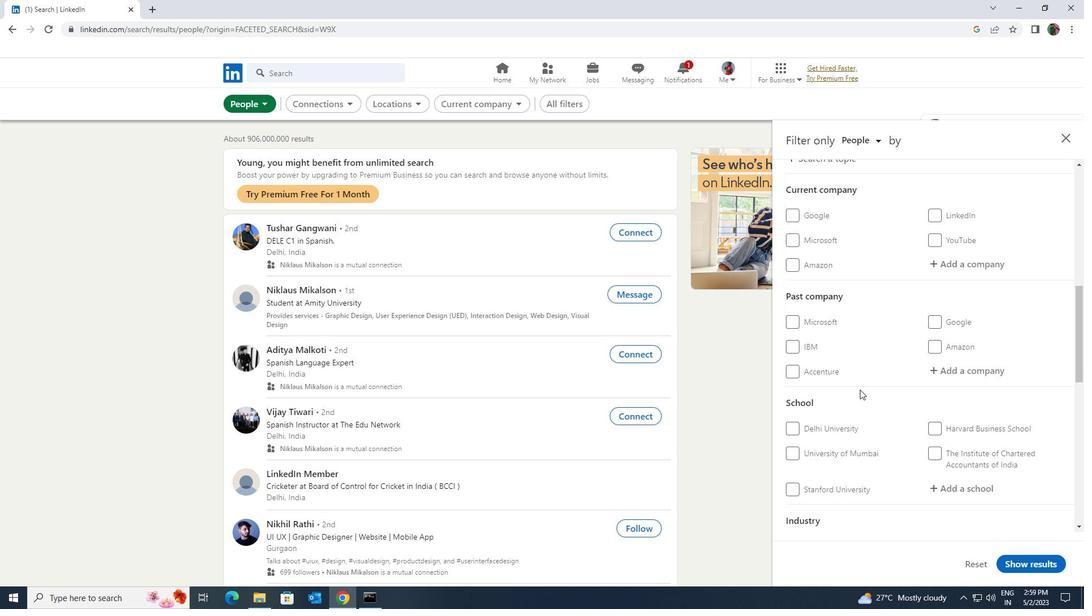 
Action: Mouse moved to (936, 322)
Screenshot: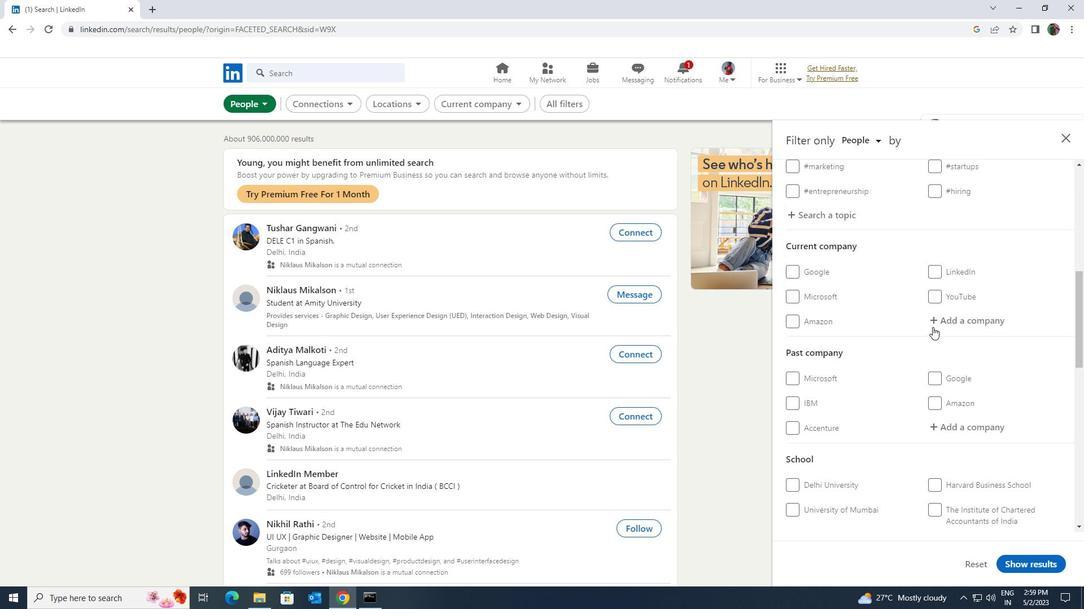 
Action: Mouse pressed left at (936, 322)
Screenshot: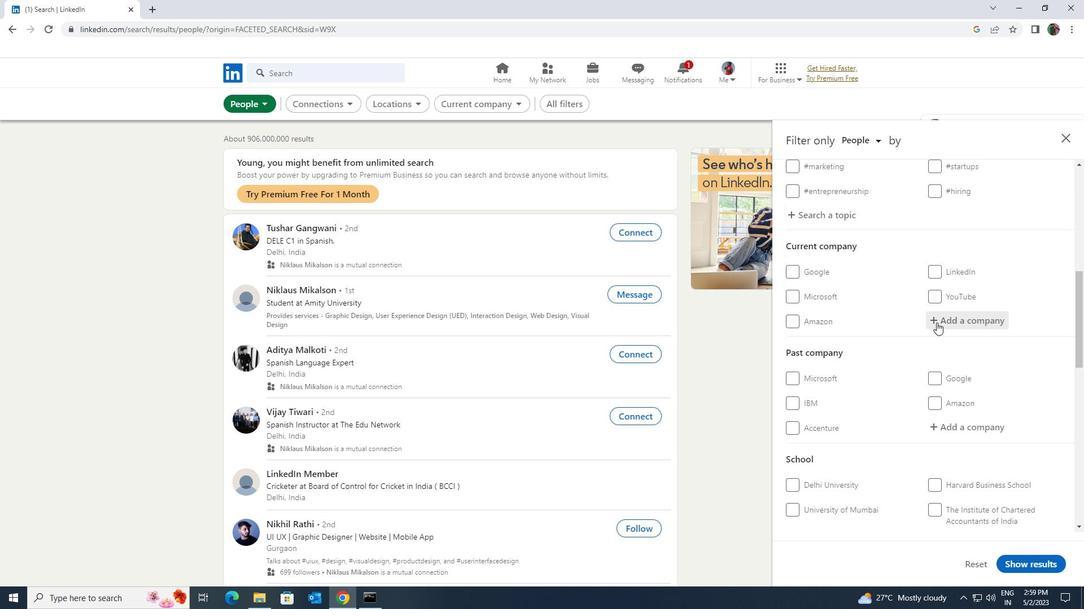 
Action: Key pressed <Key.shift>LPCA<Key.space><Key.shift>LAB<Key.backspace><Key.backspace>
Screenshot: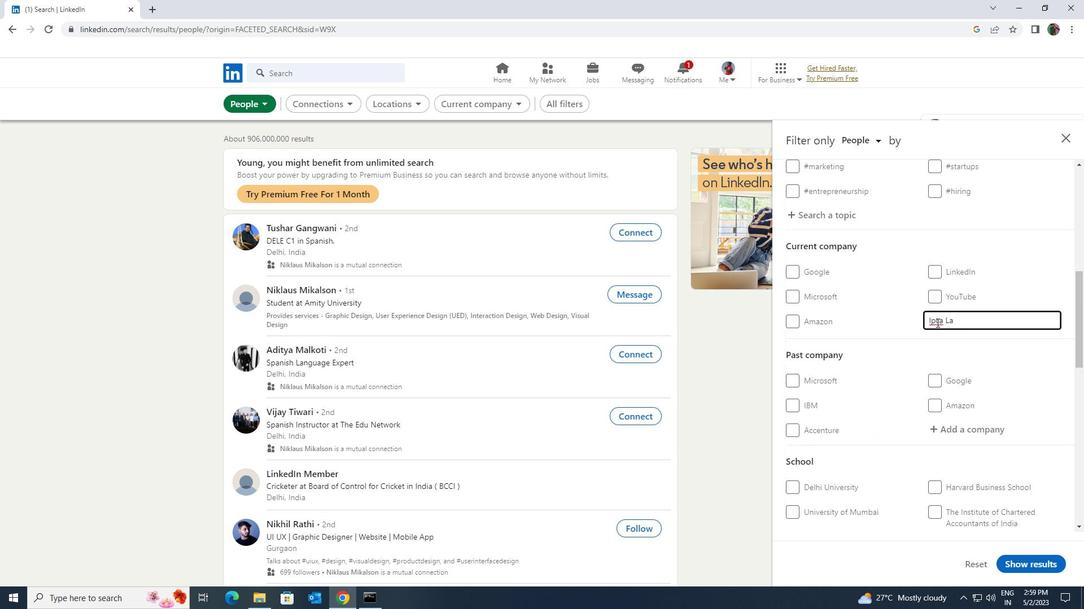
Action: Mouse moved to (922, 410)
Screenshot: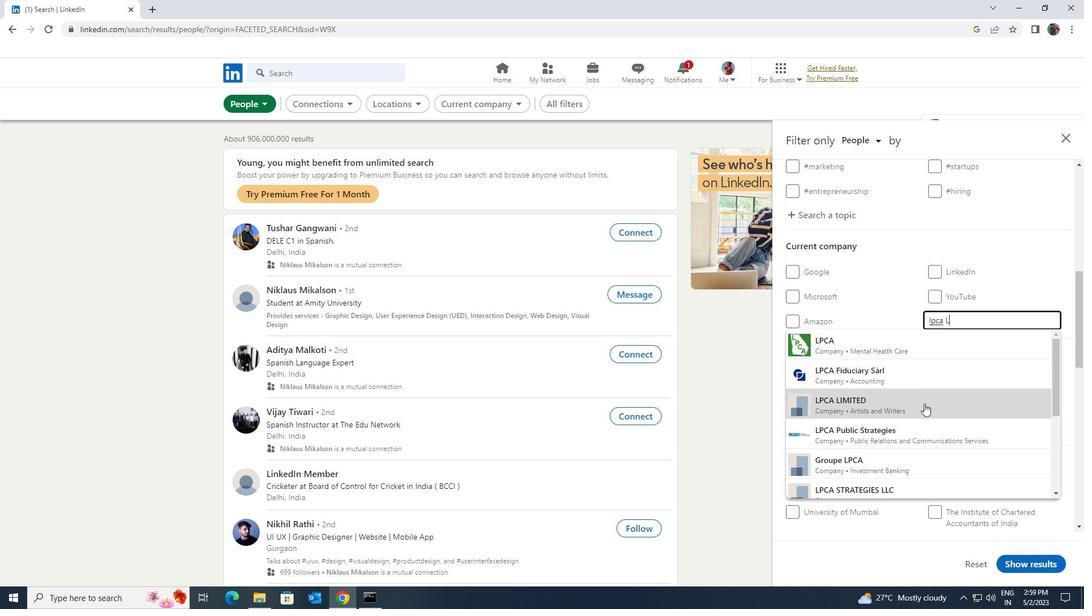 
Action: Mouse pressed left at (922, 410)
Screenshot: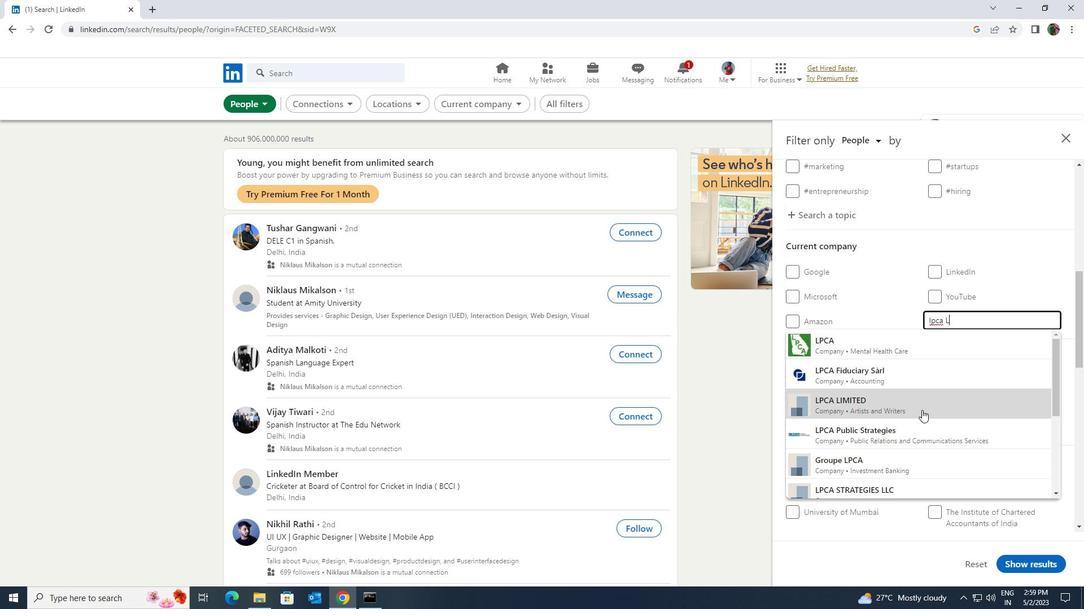 
Action: Mouse moved to (920, 408)
Screenshot: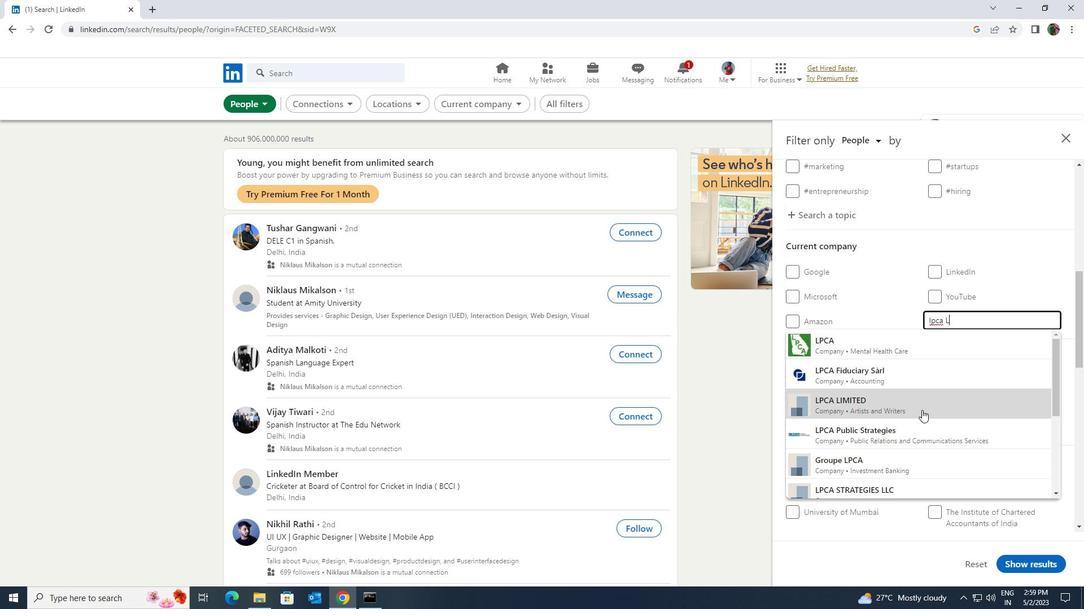 
Action: Mouse scrolled (920, 407) with delta (0, 0)
Screenshot: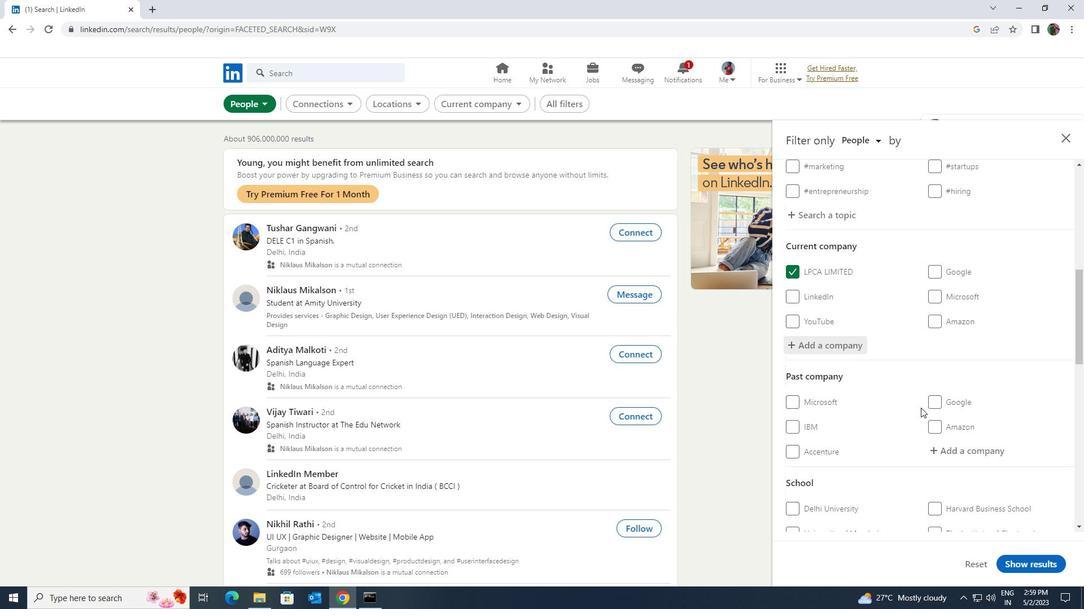 
Action: Mouse scrolled (920, 407) with delta (0, 0)
Screenshot: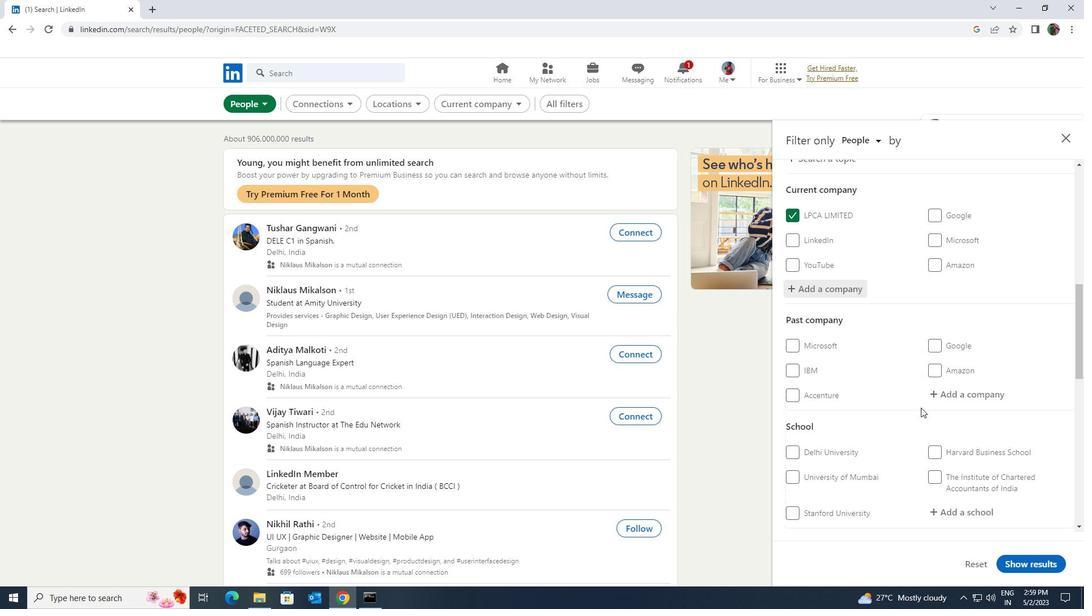 
Action: Mouse scrolled (920, 407) with delta (0, 0)
Screenshot: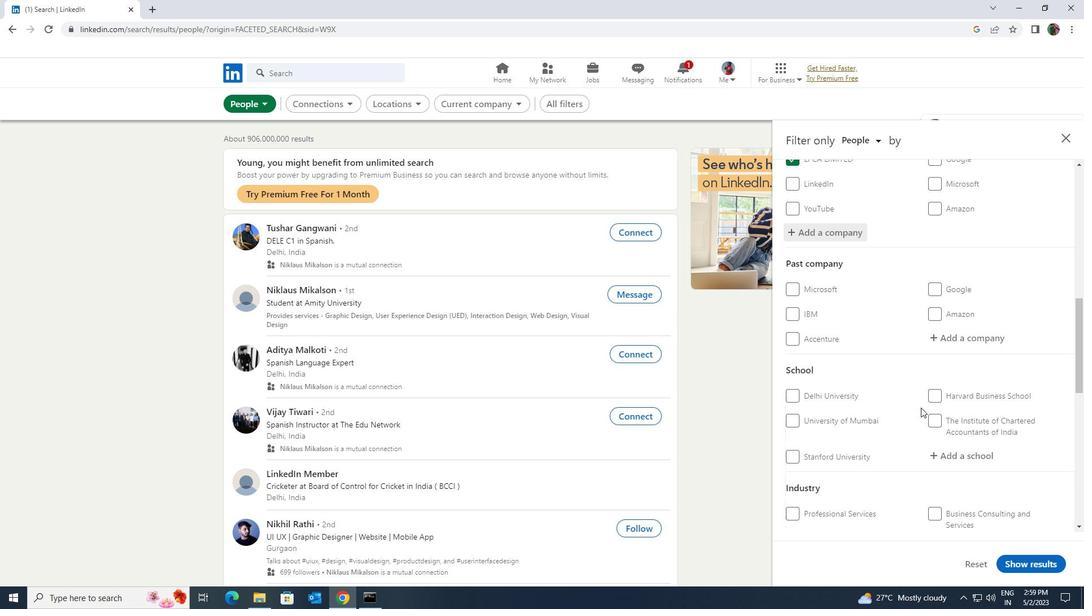 
Action: Mouse moved to (927, 400)
Screenshot: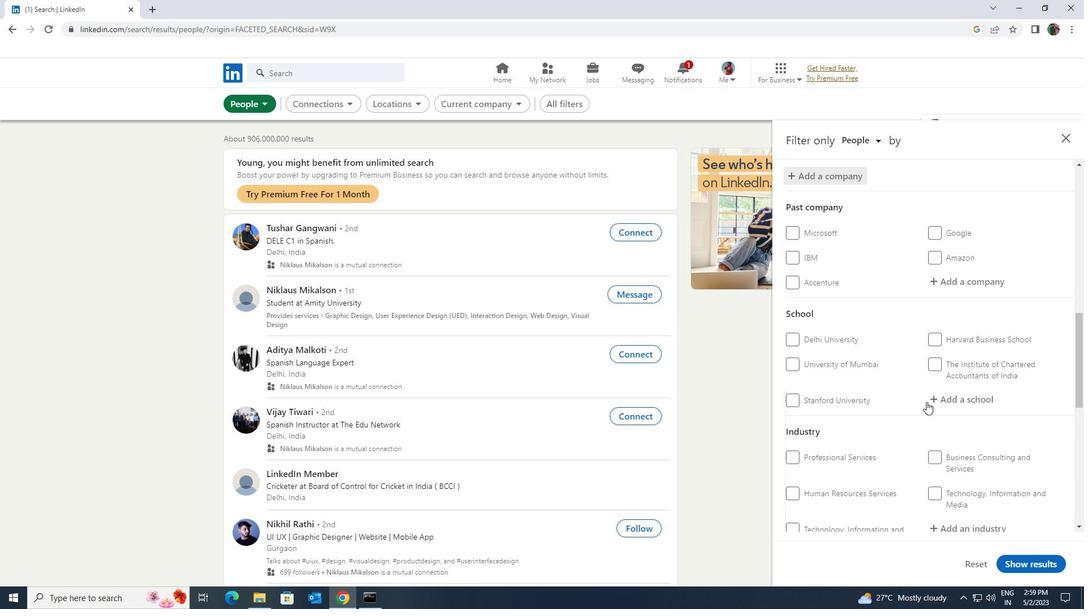 
Action: Mouse scrolled (927, 400) with delta (0, 0)
Screenshot: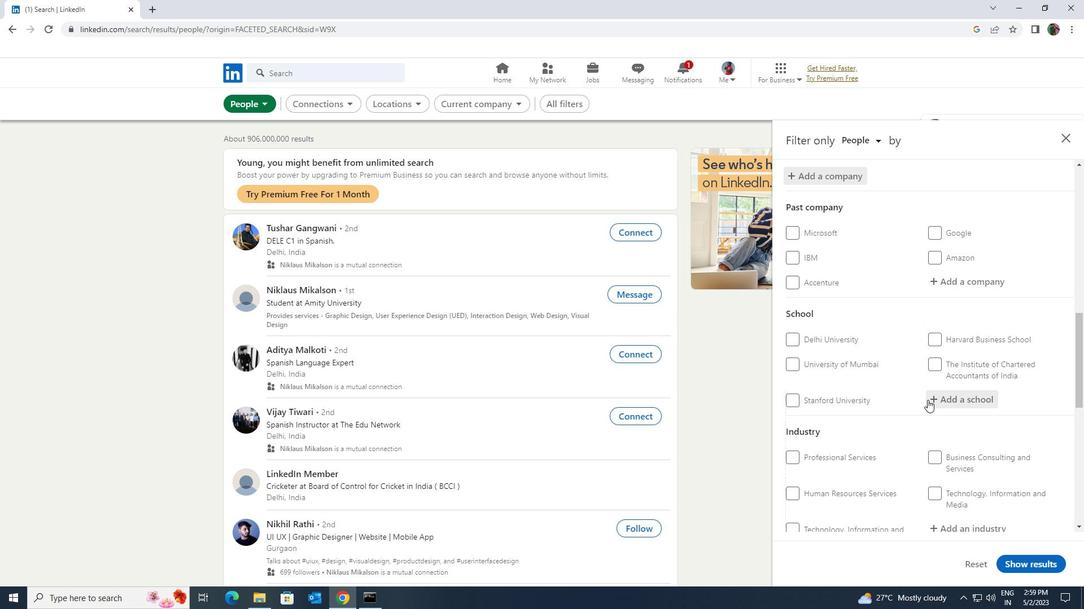 
Action: Mouse scrolled (927, 399) with delta (0, 0)
Screenshot: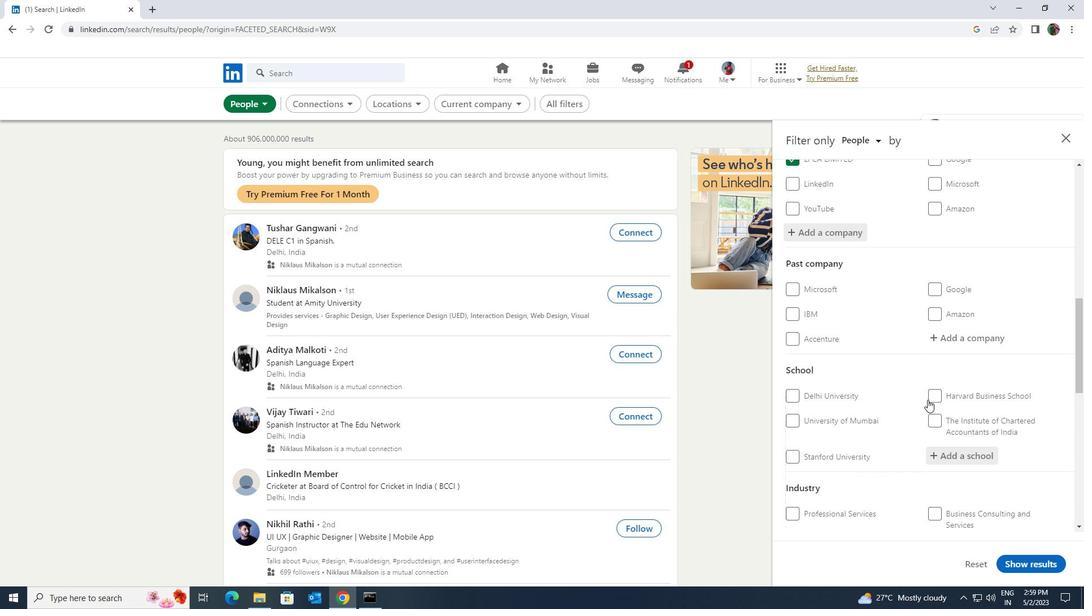 
Action: Mouse pressed left at (927, 400)
Screenshot: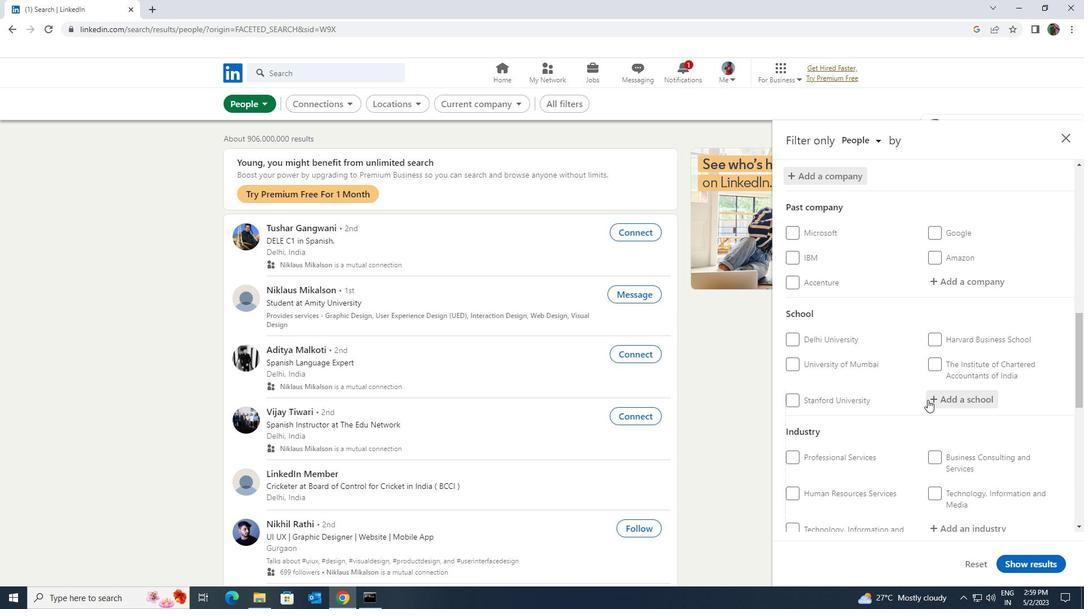 
Action: Key pressed <Key.shift><Key.shift><Key.shift><Key.shift><Key.shift>MAR<Key.space><Key.shift><Key.shift><Key.shift><Key.shift>ATH
Screenshot: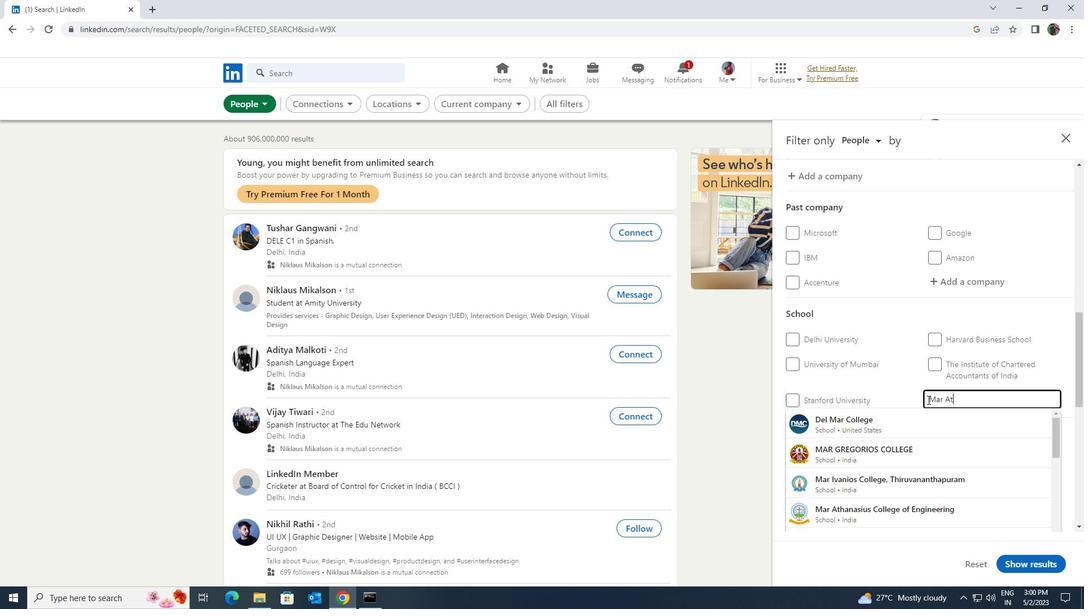 
Action: Mouse moved to (923, 412)
Screenshot: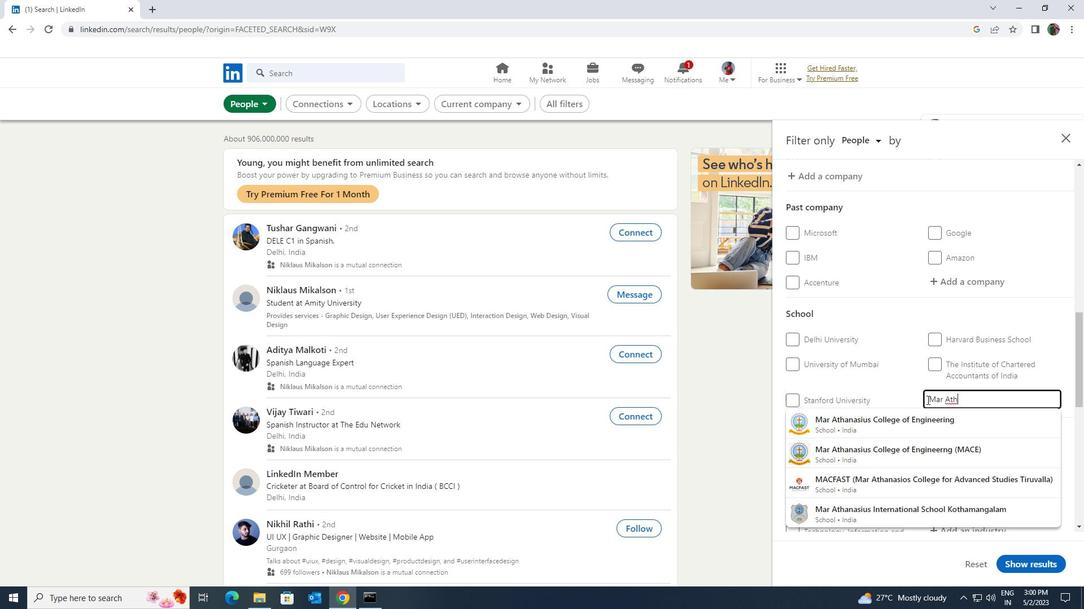 
Action: Mouse pressed left at (923, 412)
Screenshot: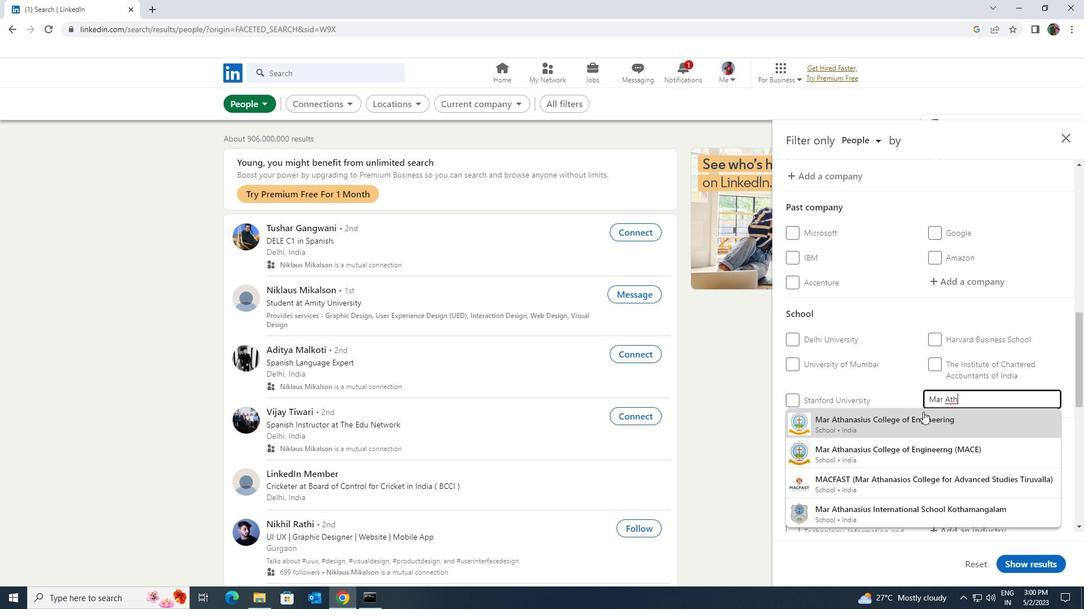 
Action: Mouse scrolled (923, 411) with delta (0, 0)
Screenshot: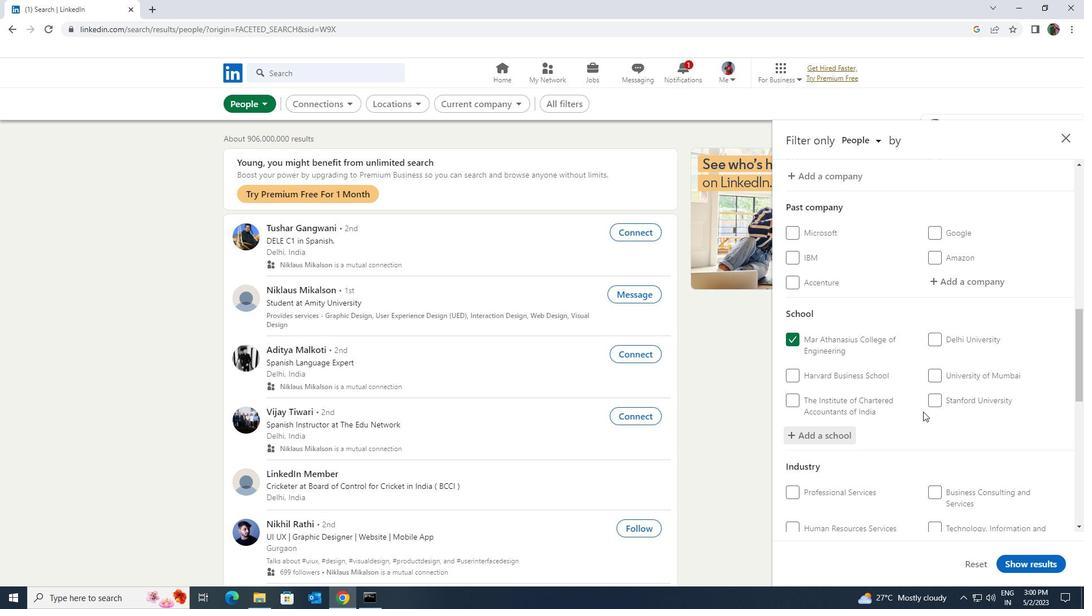 
Action: Mouse scrolled (923, 411) with delta (0, 0)
Screenshot: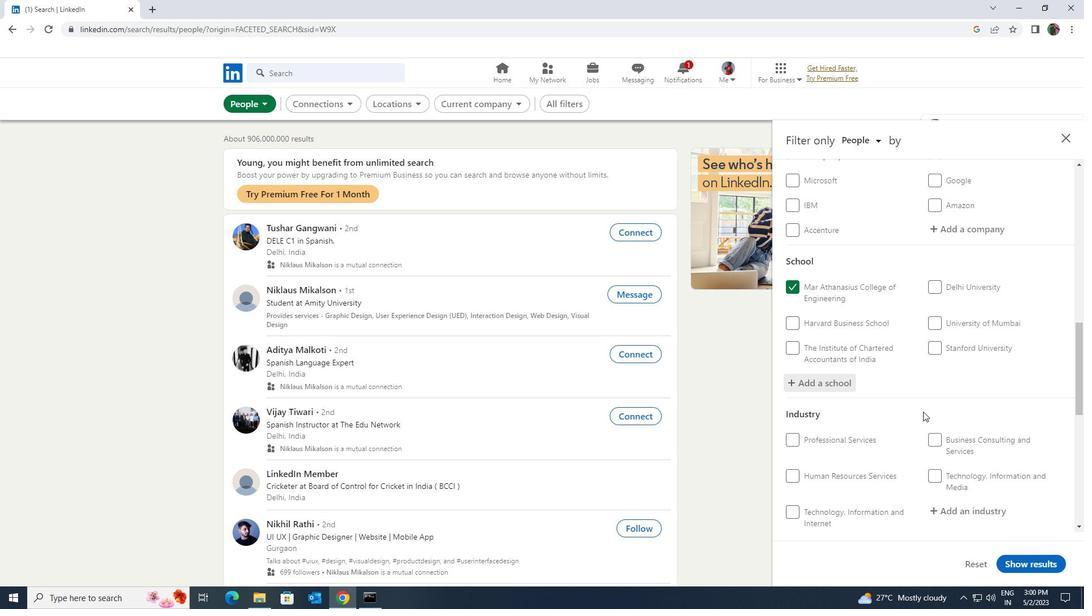 
Action: Mouse moved to (938, 446)
Screenshot: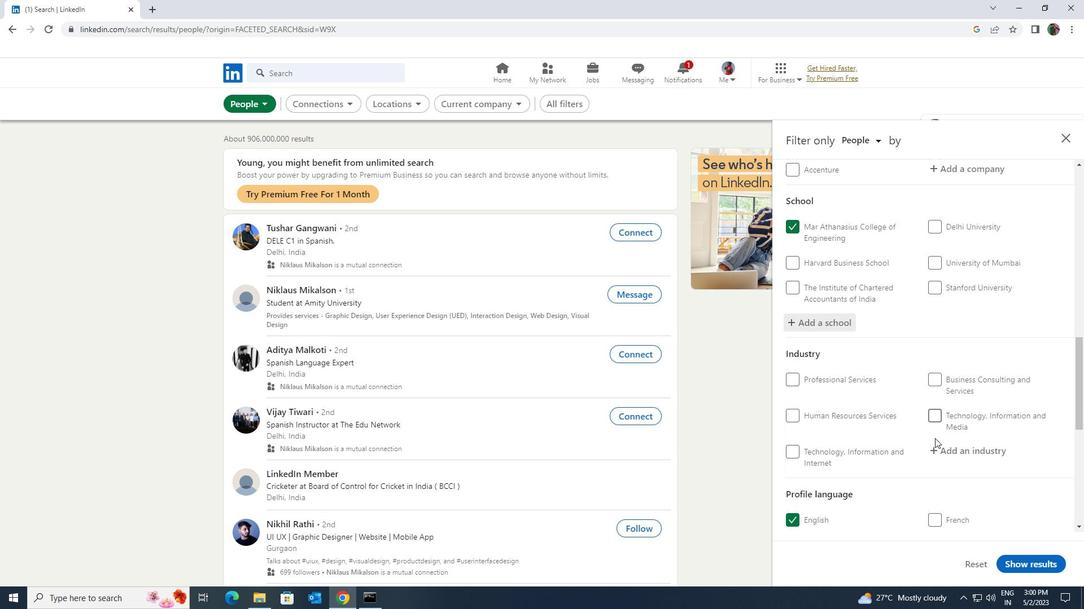 
Action: Mouse pressed left at (938, 446)
Screenshot: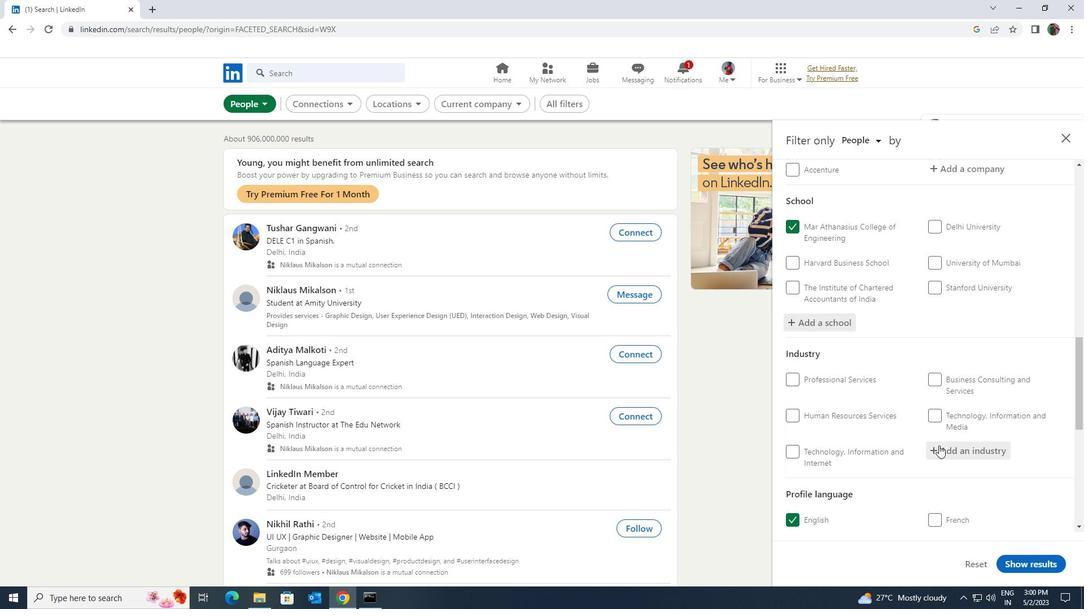 
Action: Key pressed <Key.shift>GRAPHIC
Screenshot: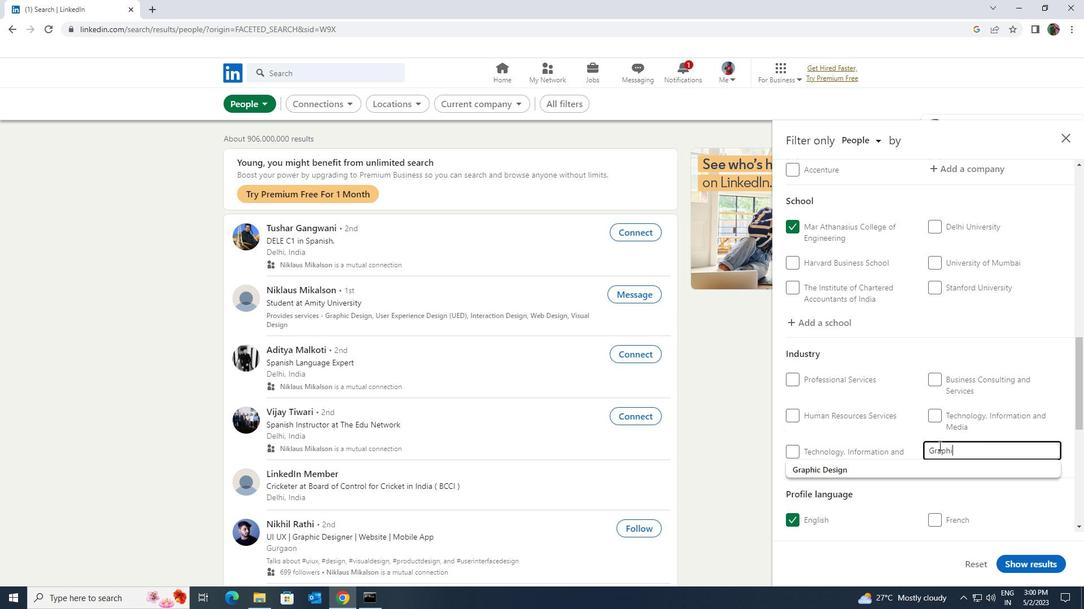 
Action: Mouse moved to (924, 468)
Screenshot: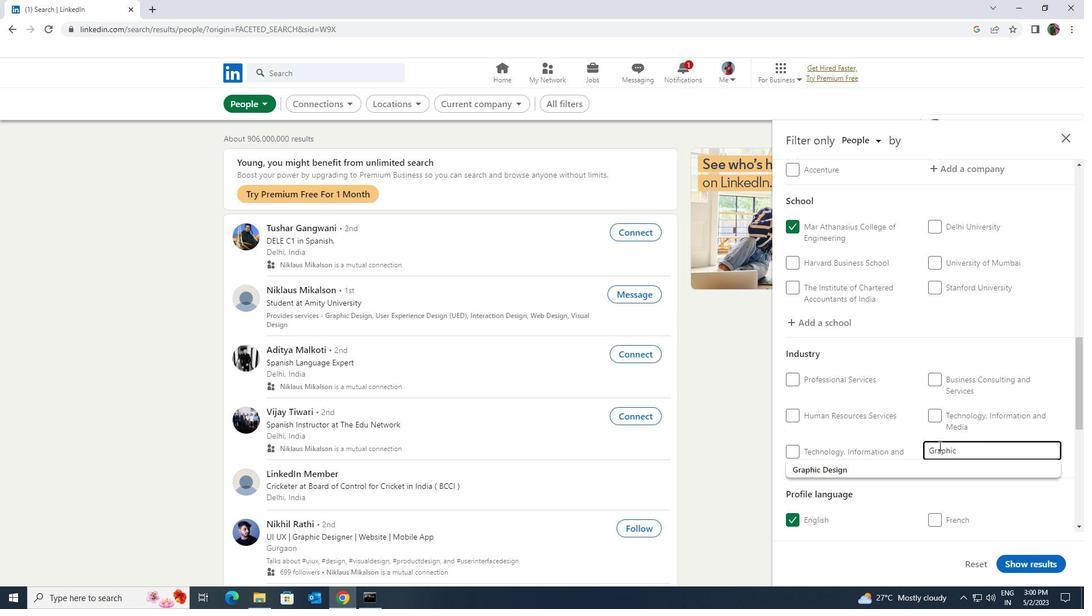 
Action: Mouse pressed left at (924, 468)
Screenshot: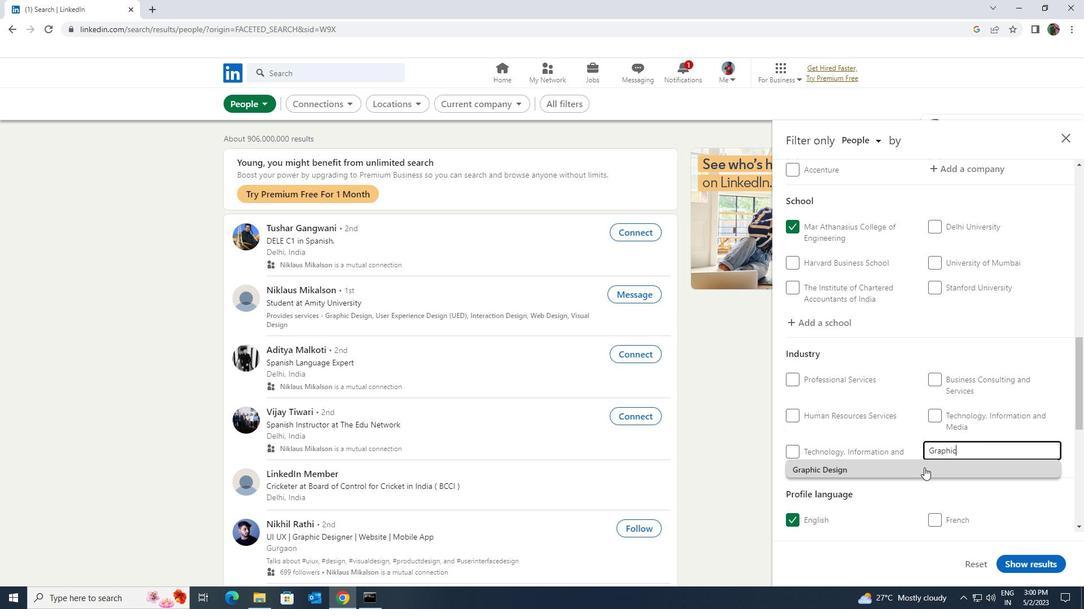 
Action: Mouse moved to (926, 467)
Screenshot: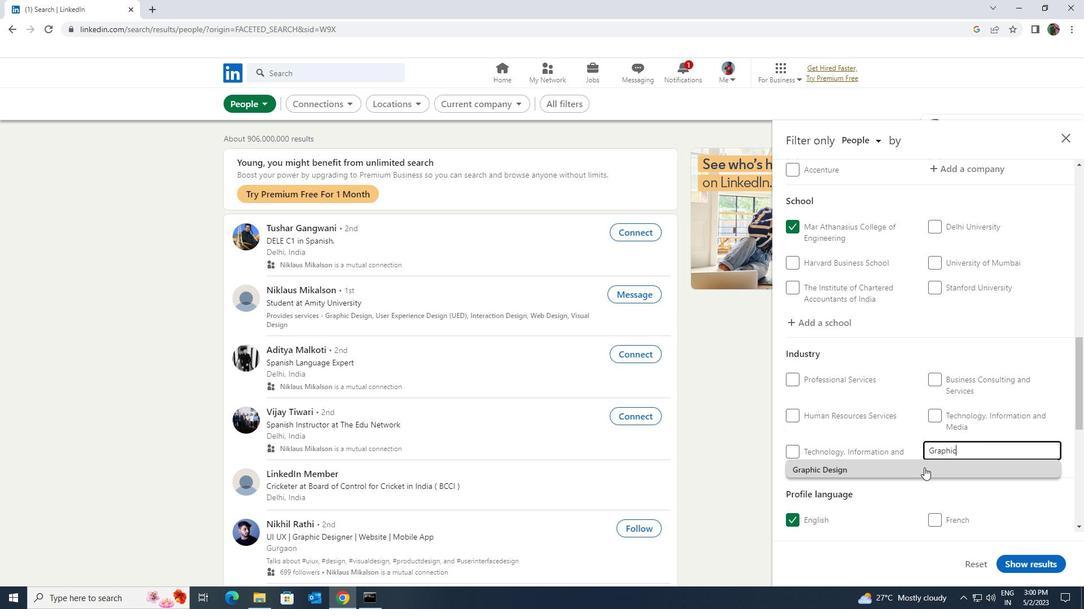 
Action: Mouse scrolled (926, 466) with delta (0, 0)
Screenshot: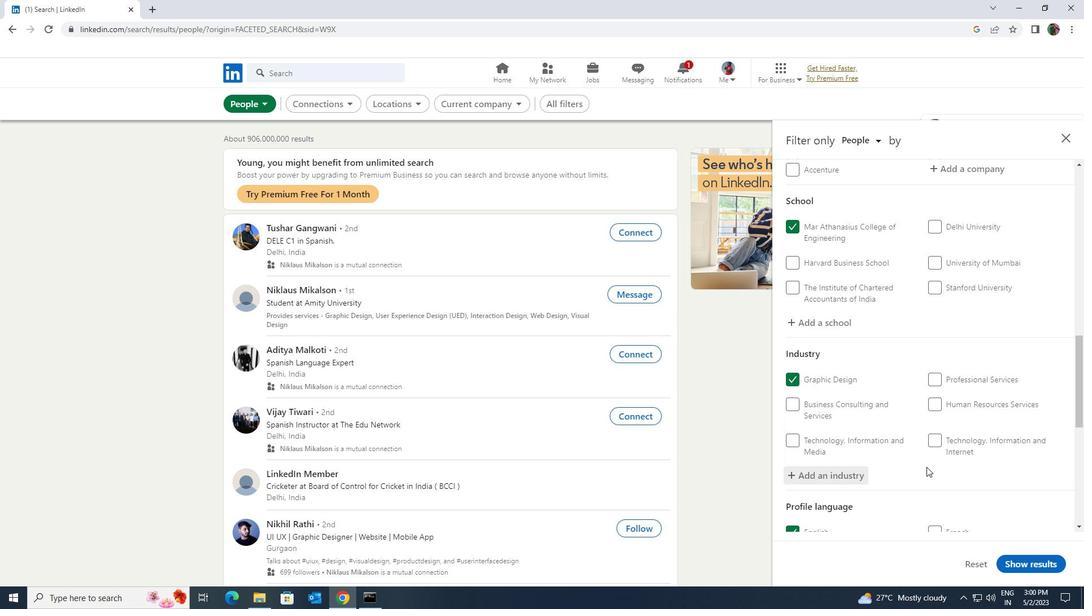 
Action: Mouse scrolled (926, 466) with delta (0, 0)
Screenshot: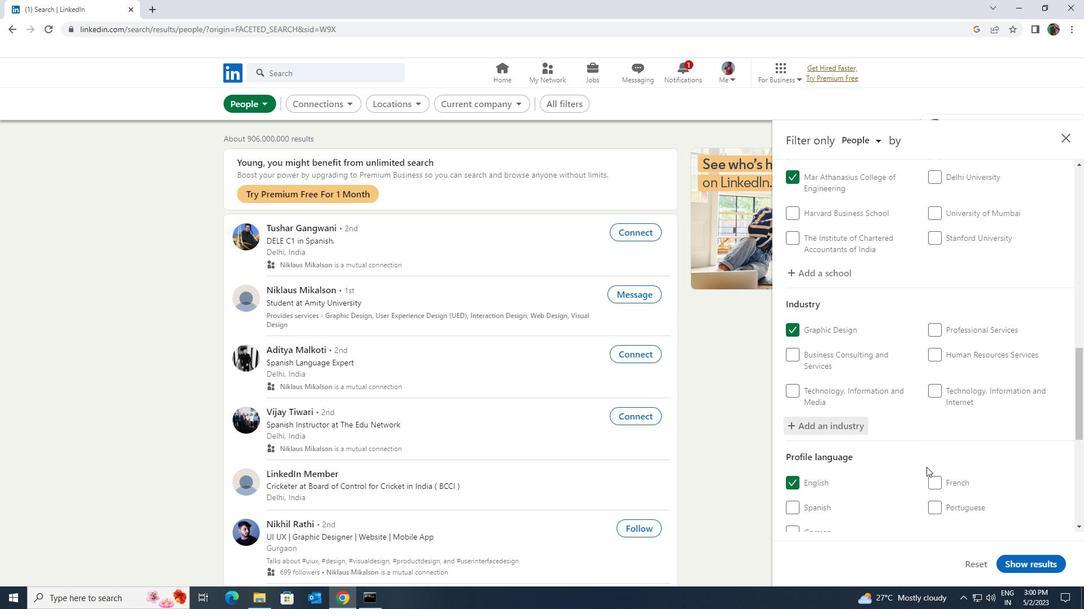 
Action: Mouse scrolled (926, 466) with delta (0, 0)
Screenshot: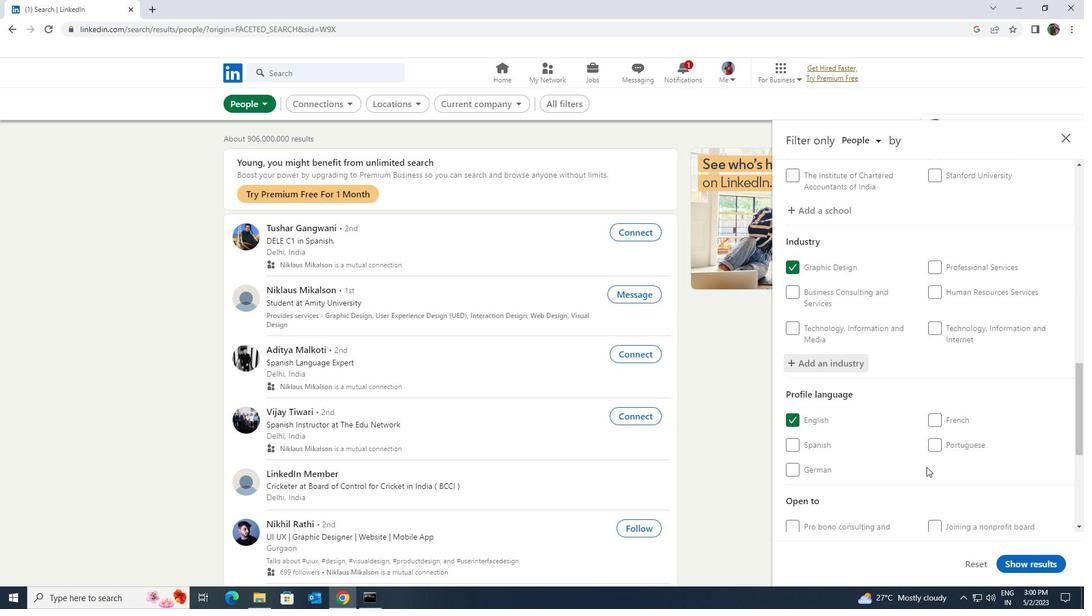 
Action: Mouse moved to (926, 466)
Screenshot: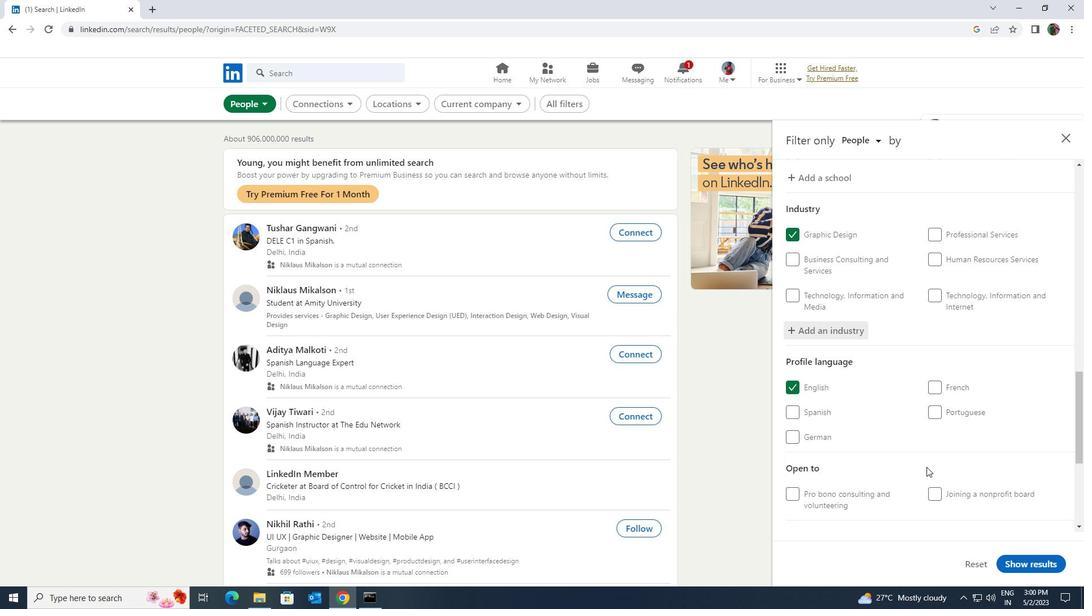 
Action: Mouse scrolled (926, 465) with delta (0, 0)
Screenshot: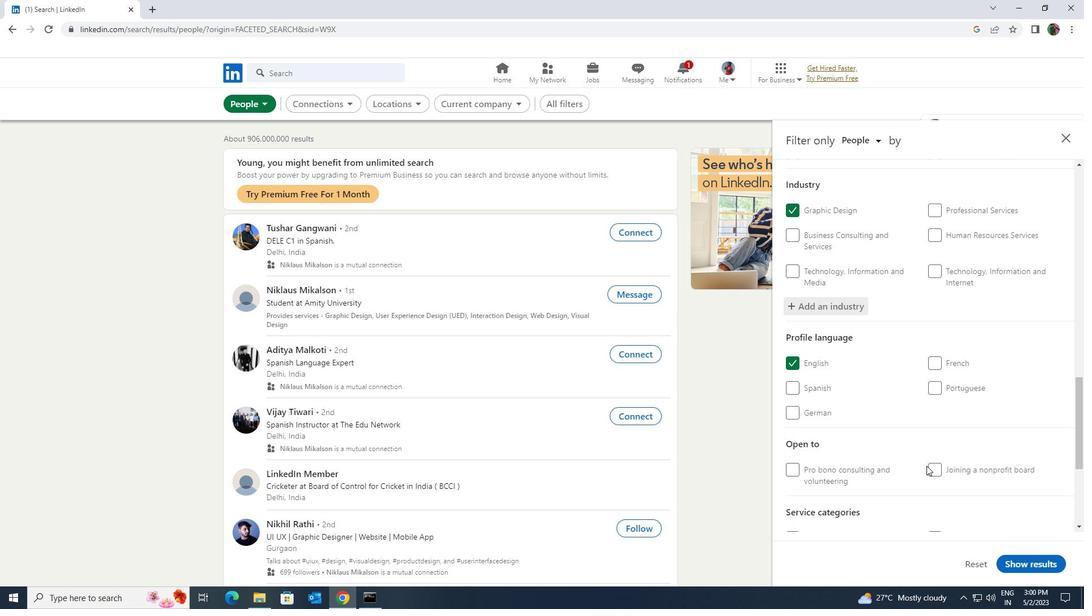 
Action: Mouse scrolled (926, 465) with delta (0, 0)
Screenshot: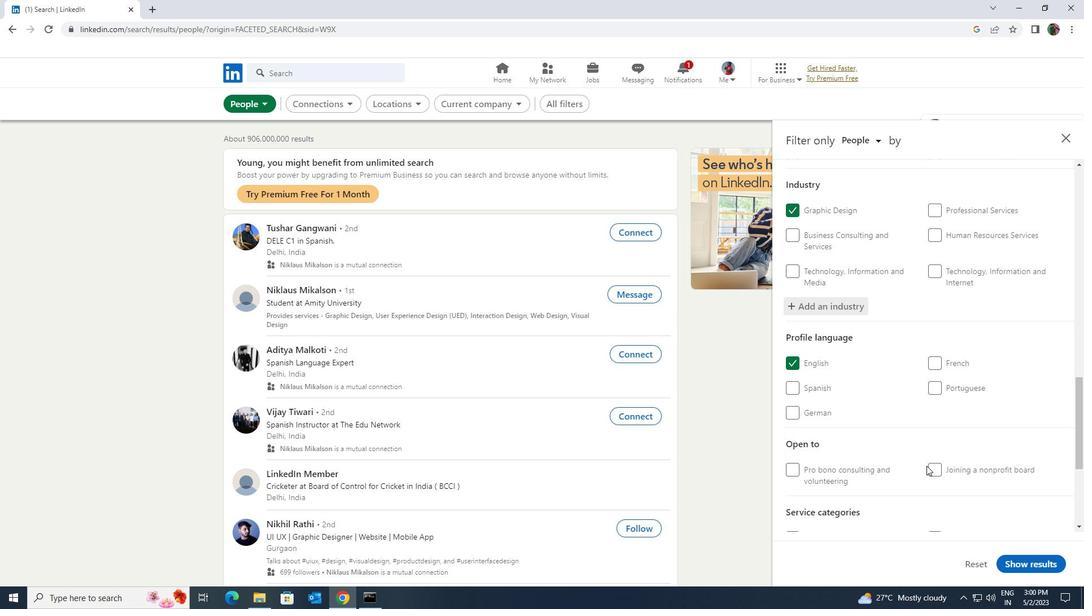 
Action: Mouse moved to (936, 467)
Screenshot: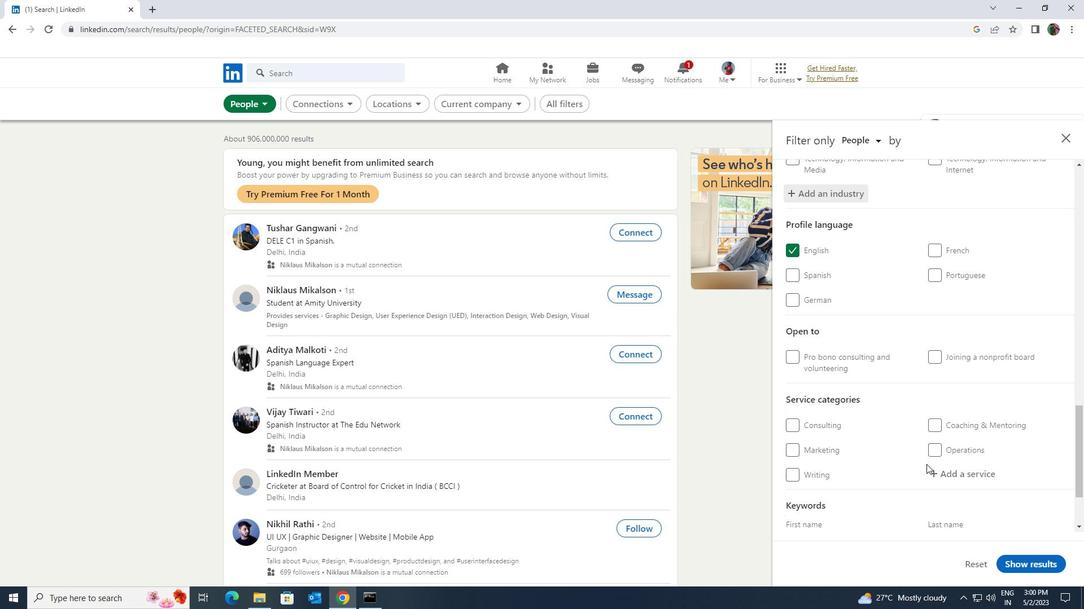 
Action: Mouse pressed left at (936, 467)
Screenshot: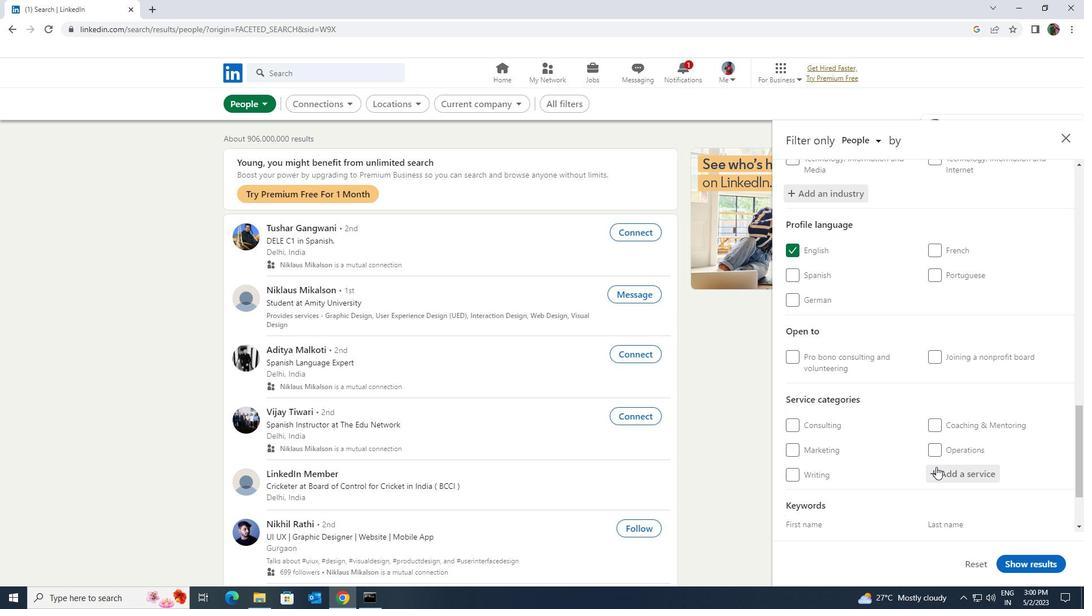 
Action: Key pressed <Key.shift><Key.shift><Key.shift><Key.shift><Key.shift>ILLUS
Screenshot: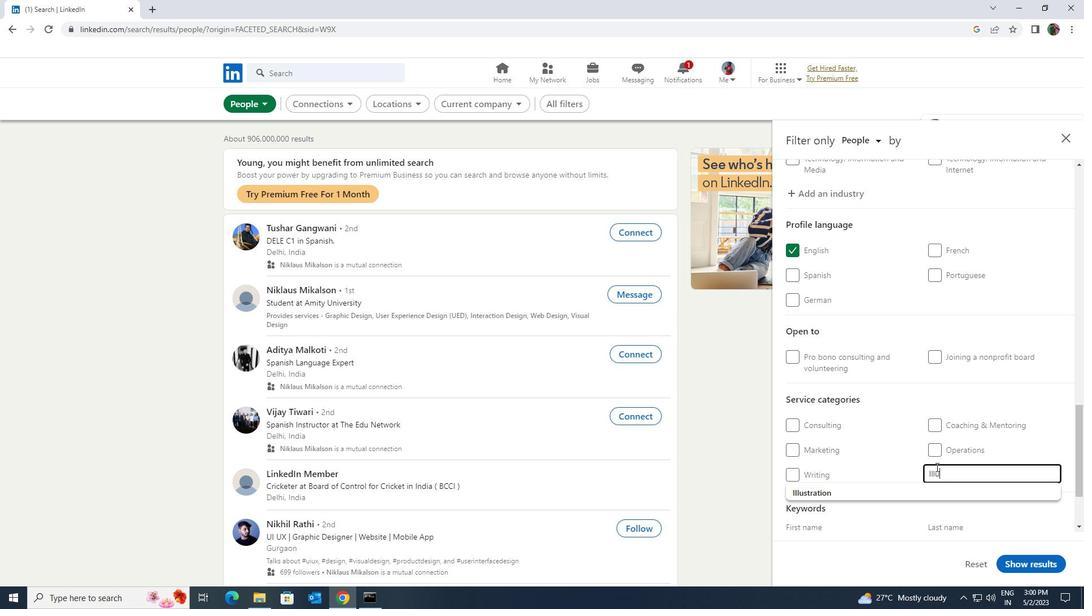 
Action: Mouse moved to (918, 485)
Screenshot: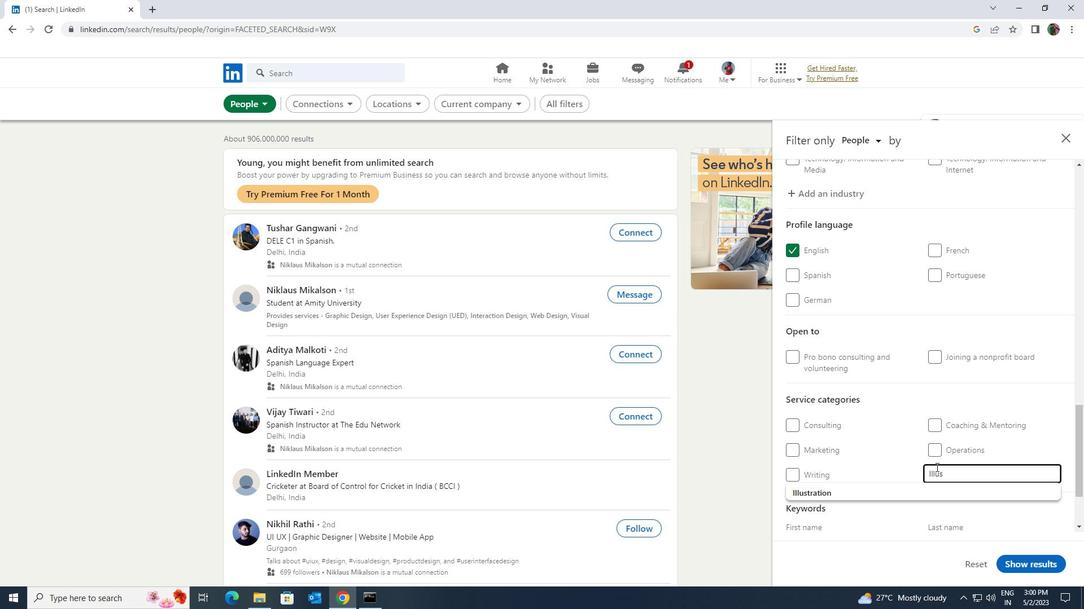
Action: Mouse pressed left at (918, 485)
Screenshot: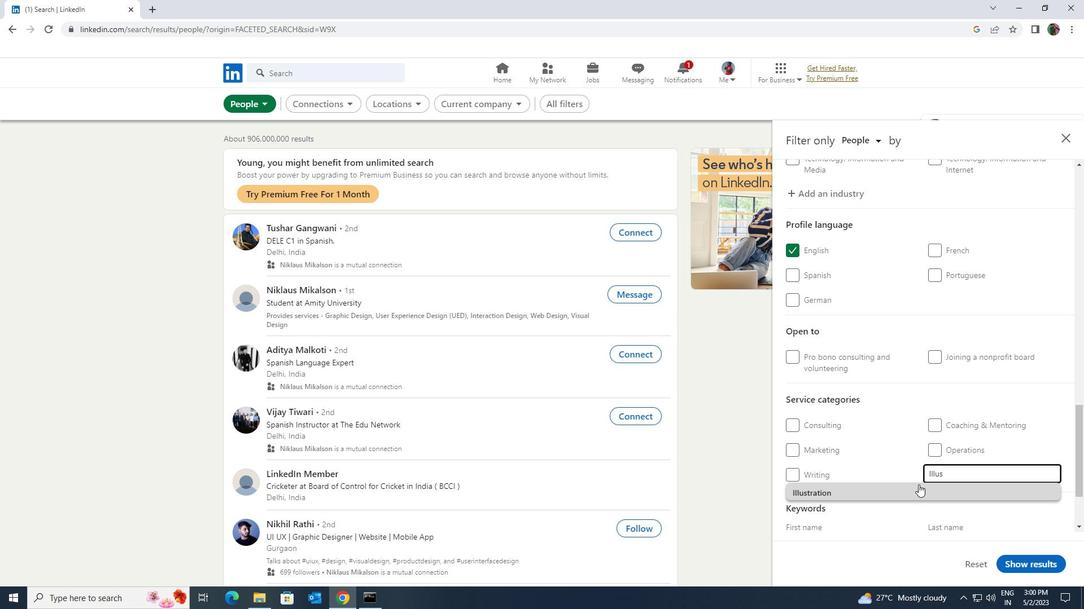 
Action: Mouse scrolled (918, 484) with delta (0, 0)
Screenshot: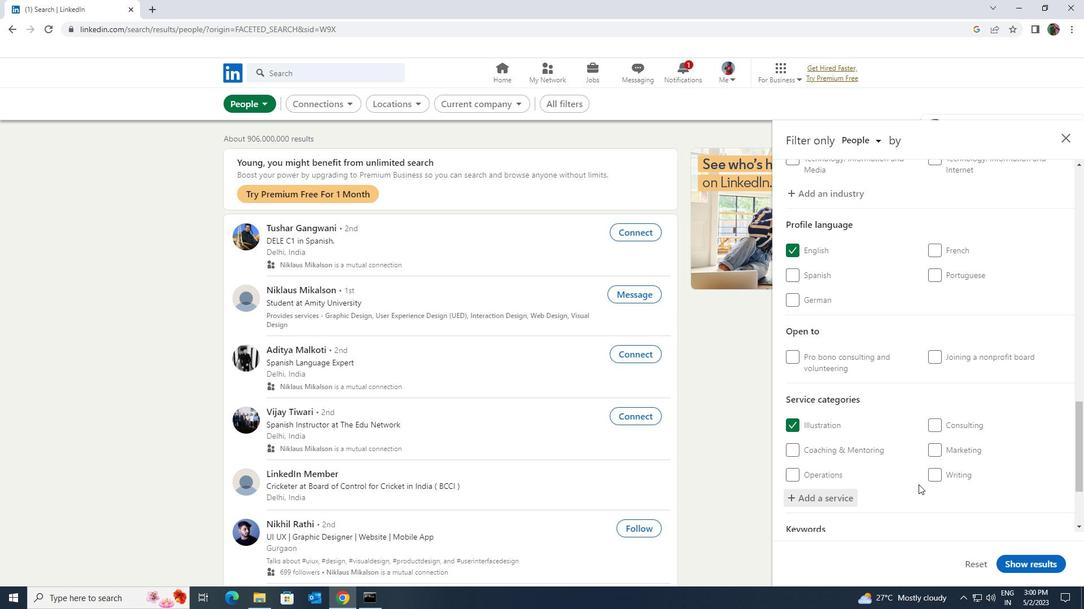
Action: Mouse scrolled (918, 484) with delta (0, 0)
Screenshot: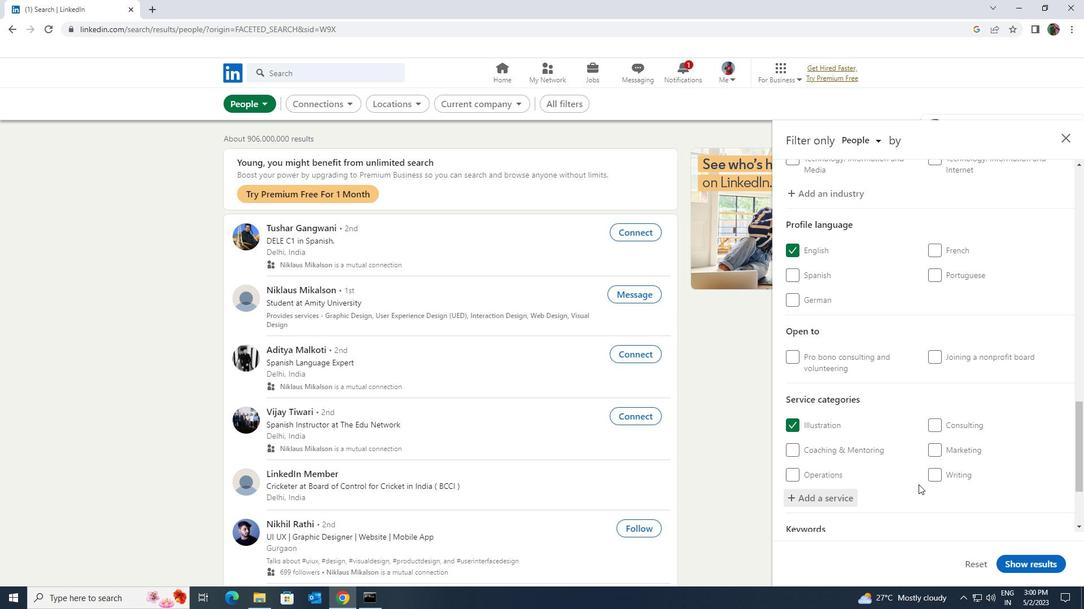 
Action: Mouse moved to (913, 489)
Screenshot: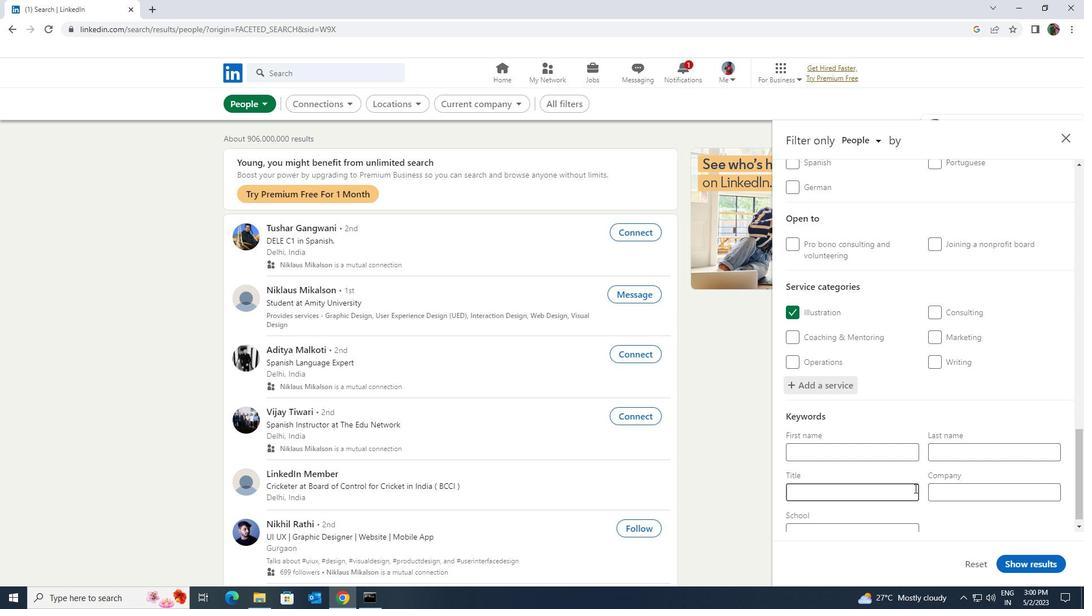 
Action: Mouse pressed left at (913, 489)
Screenshot: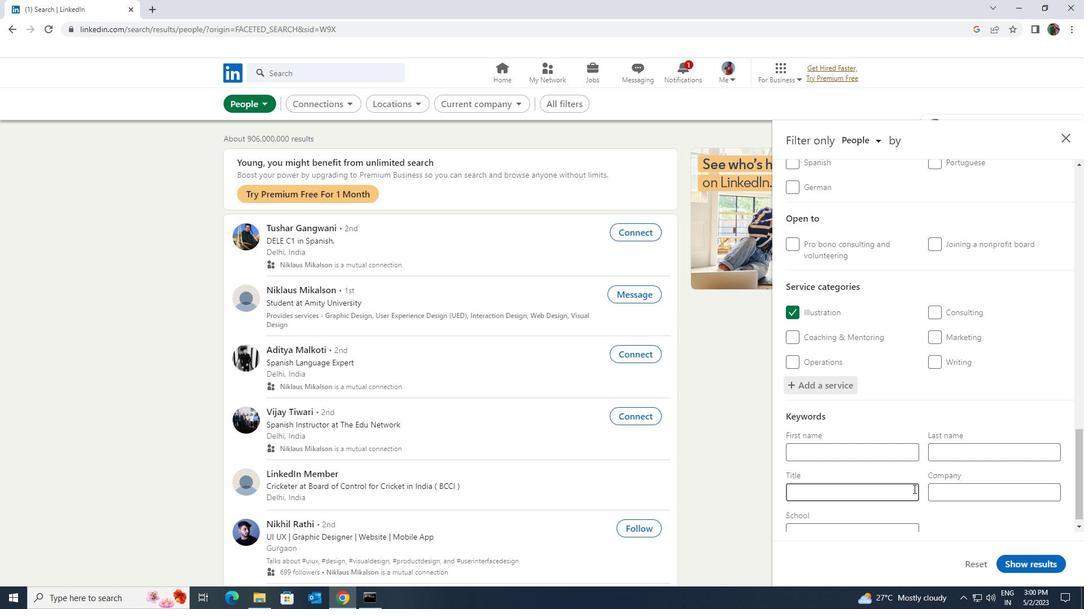 
Action: Key pressed <Key.shift><Key.shift><Key.shift><Key.shift><Key.shift><Key.shift><Key.shift><Key.shift><Key.shift><Key.shift><Key.shift><Key.shift><Key.shift><Key.shift>WEB<Key.space><Key.shift>DEVELOPER
Screenshot: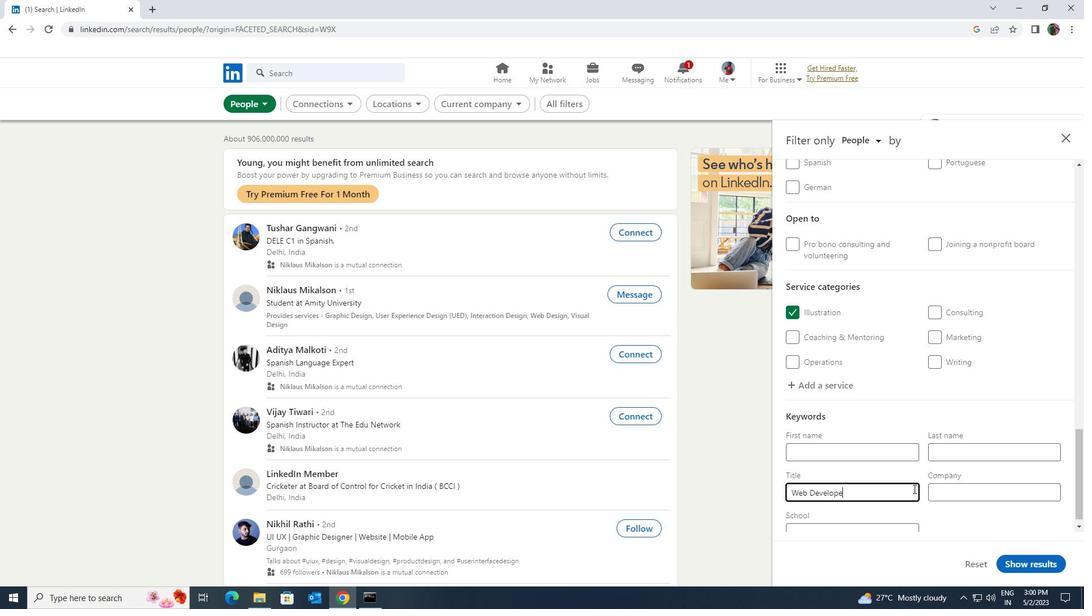 
Action: Mouse moved to (1007, 567)
Screenshot: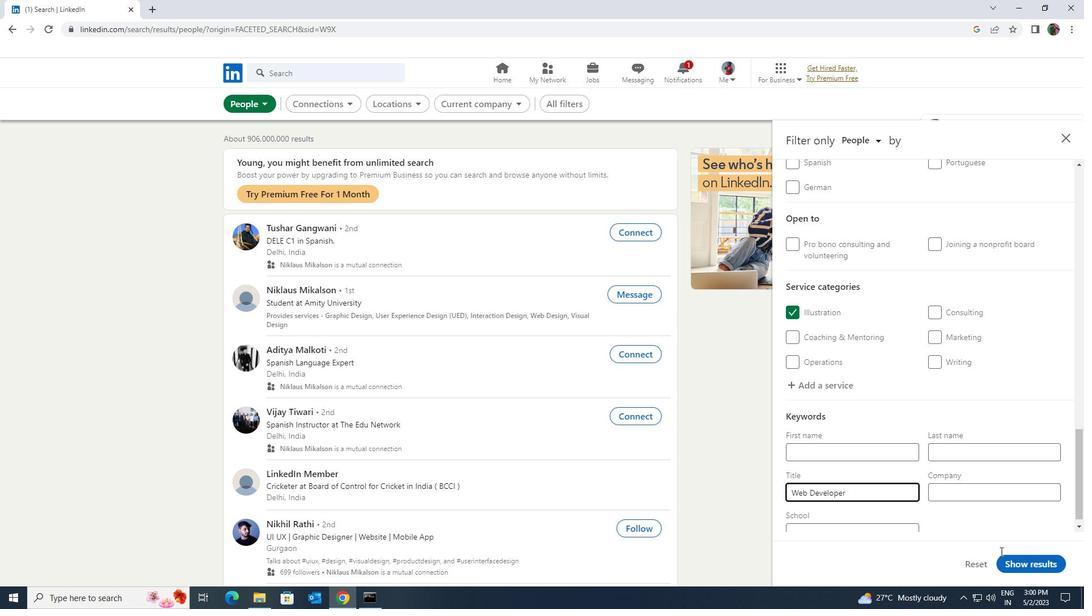 
Action: Mouse pressed left at (1007, 567)
Screenshot: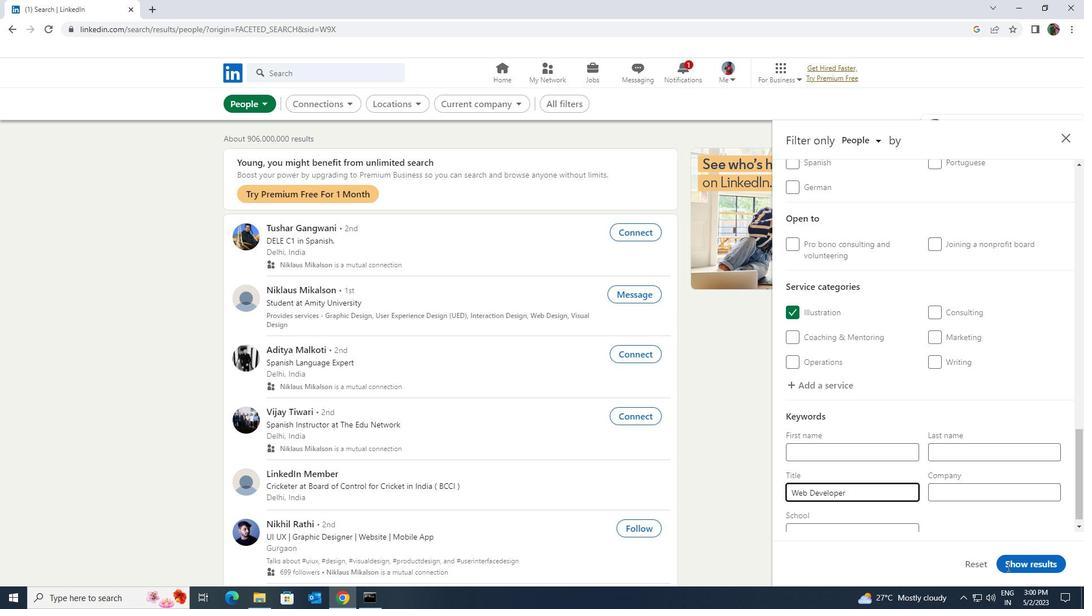 
Action: Mouse moved to (1010, 564)
Screenshot: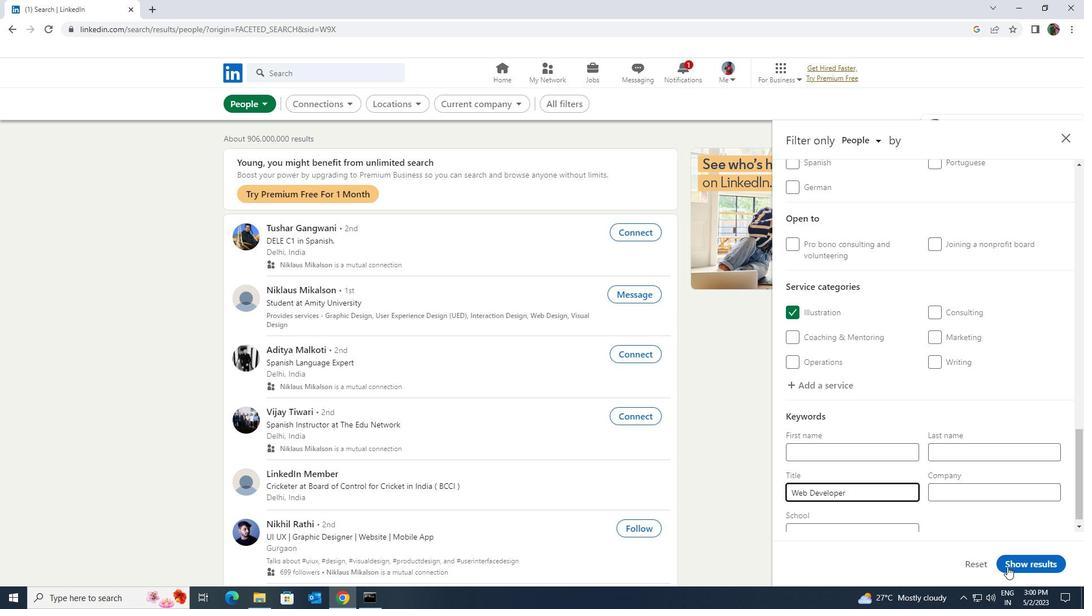 
Action: Mouse pressed left at (1010, 564)
Screenshot: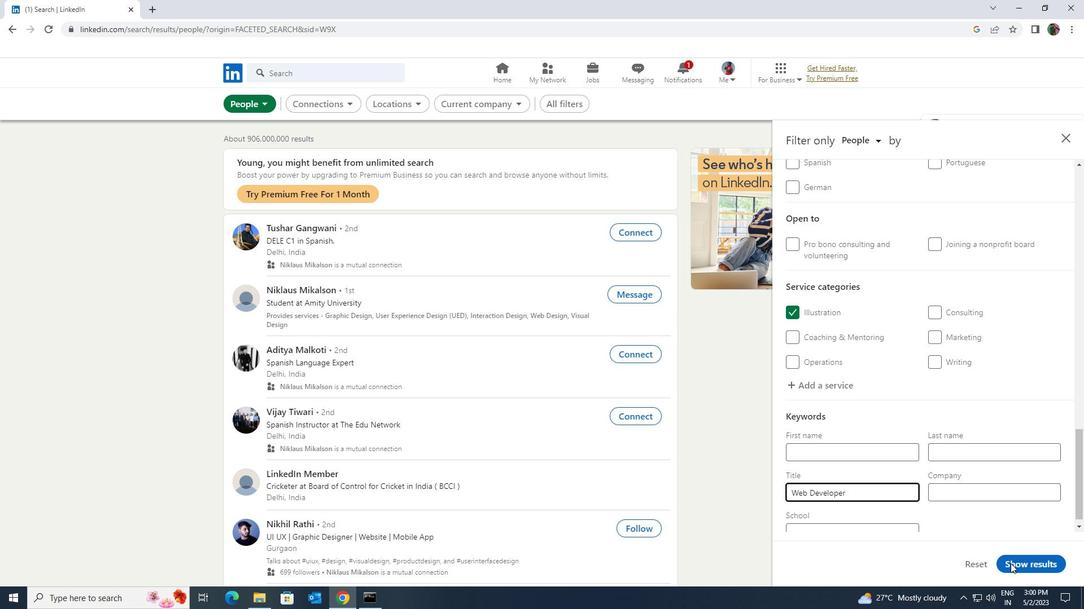 
